 Task: Find connections with filter location Viljandi with filter topic #Feminismwith filter profile language Potuguese with filter current company Polaris Consulting & Services Ltd with filter school Ramakrishna Mission Vivekananda College with filter industry Climate Technology Product Manufacturing with filter service category Home Networking with filter keywords title Screenwriter
Action: Mouse moved to (487, 64)
Screenshot: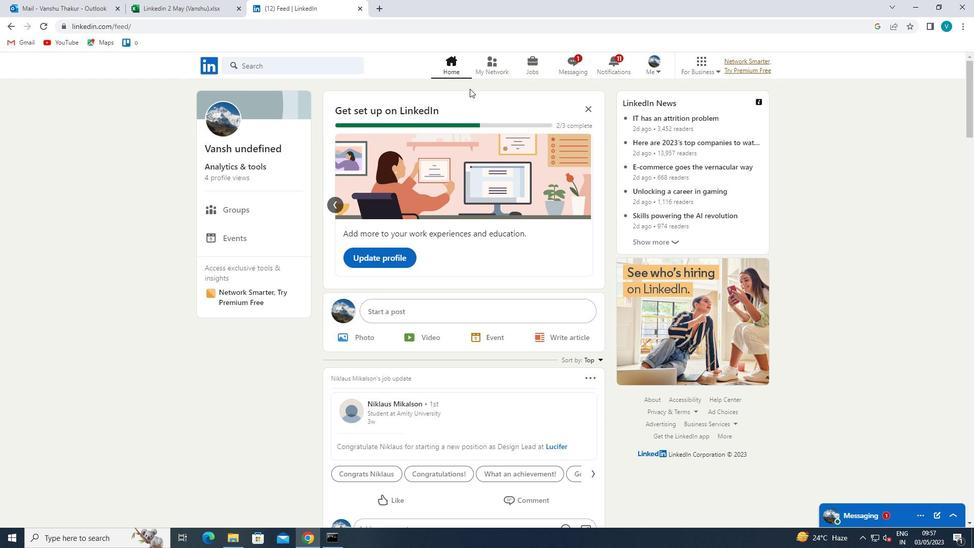 
Action: Mouse pressed left at (487, 64)
Screenshot: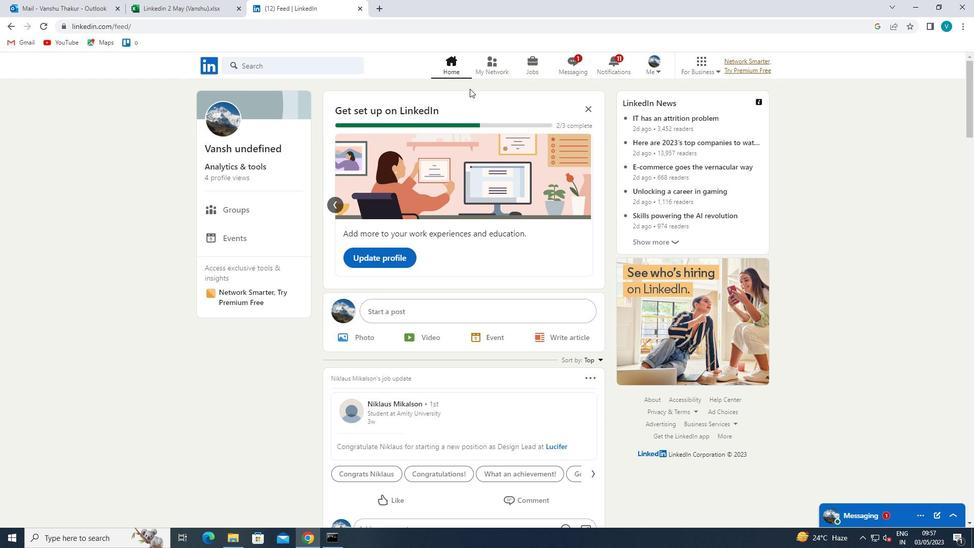 
Action: Mouse moved to (276, 118)
Screenshot: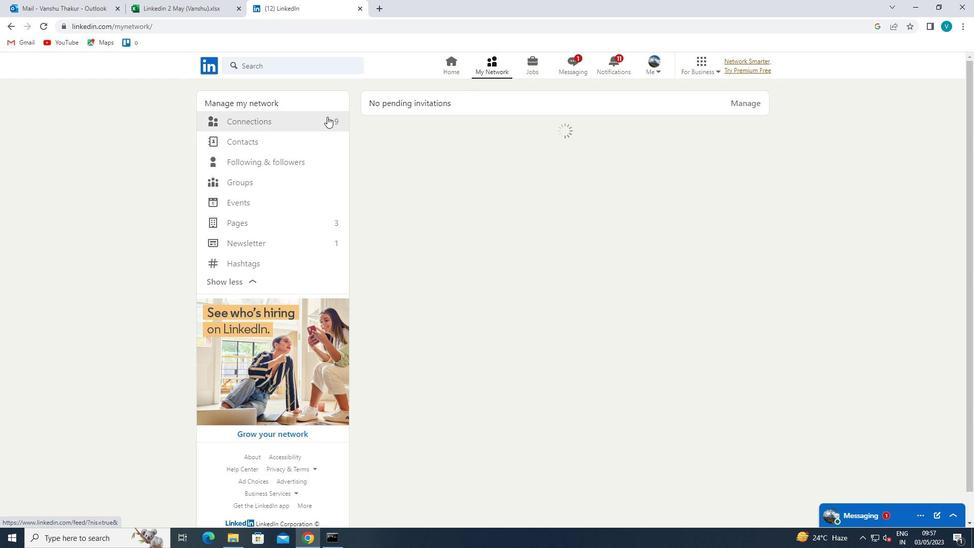 
Action: Mouse pressed left at (276, 118)
Screenshot: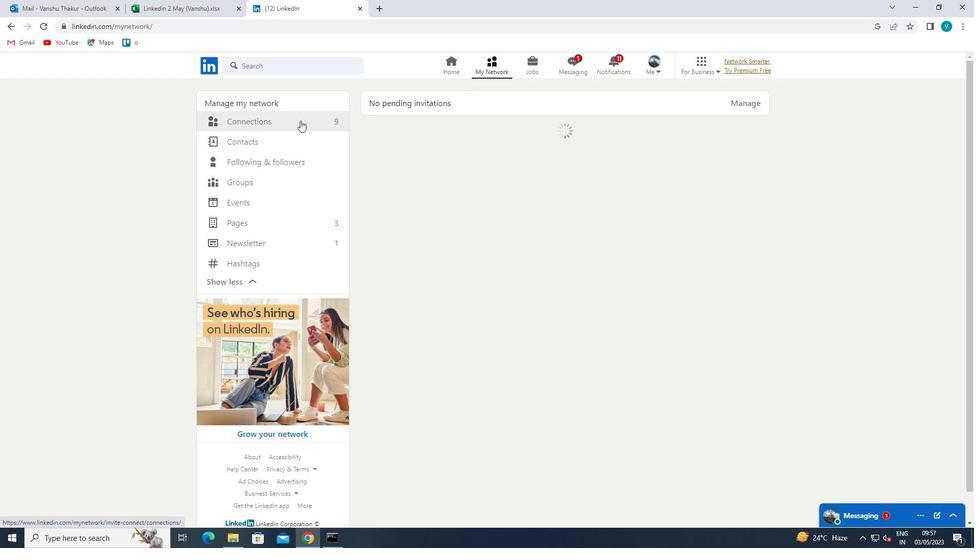 
Action: Mouse moved to (556, 123)
Screenshot: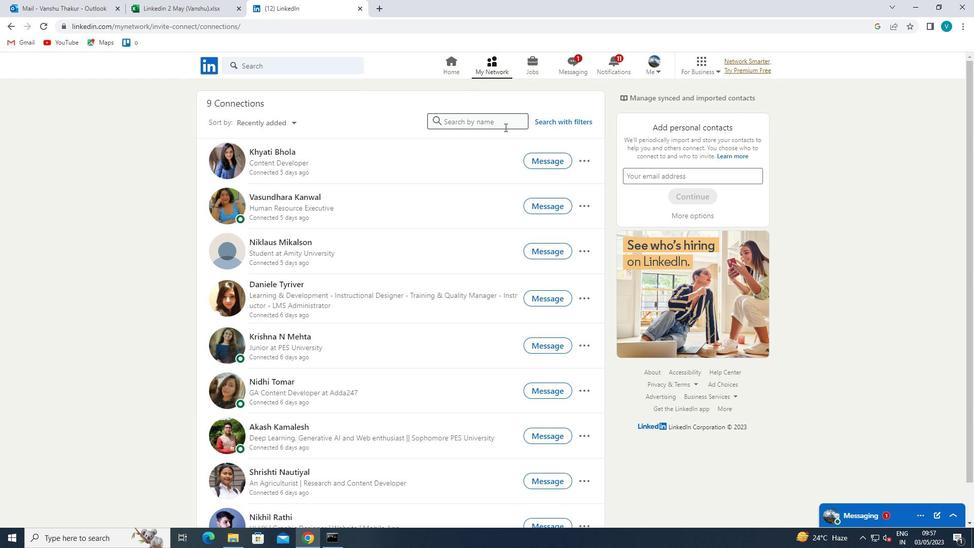 
Action: Mouse pressed left at (556, 123)
Screenshot: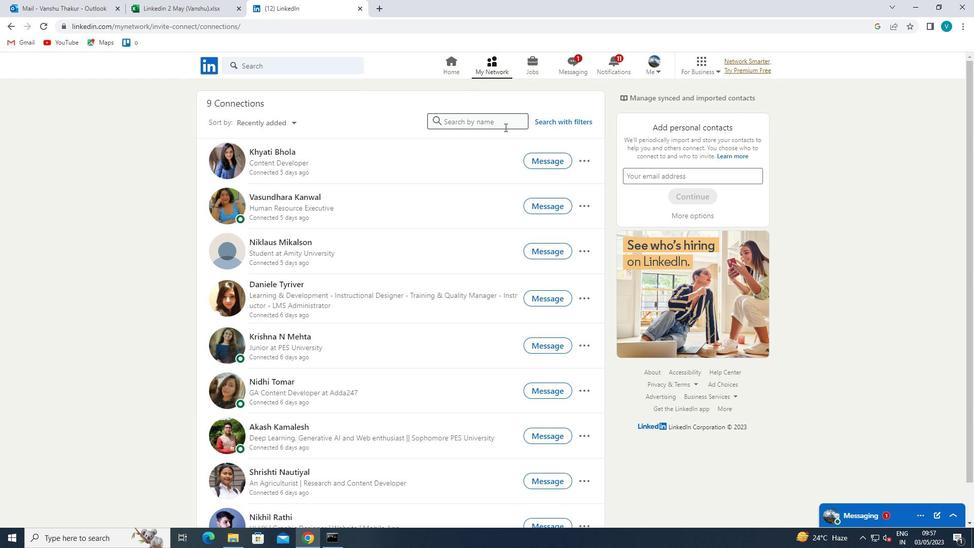 
Action: Mouse moved to (482, 89)
Screenshot: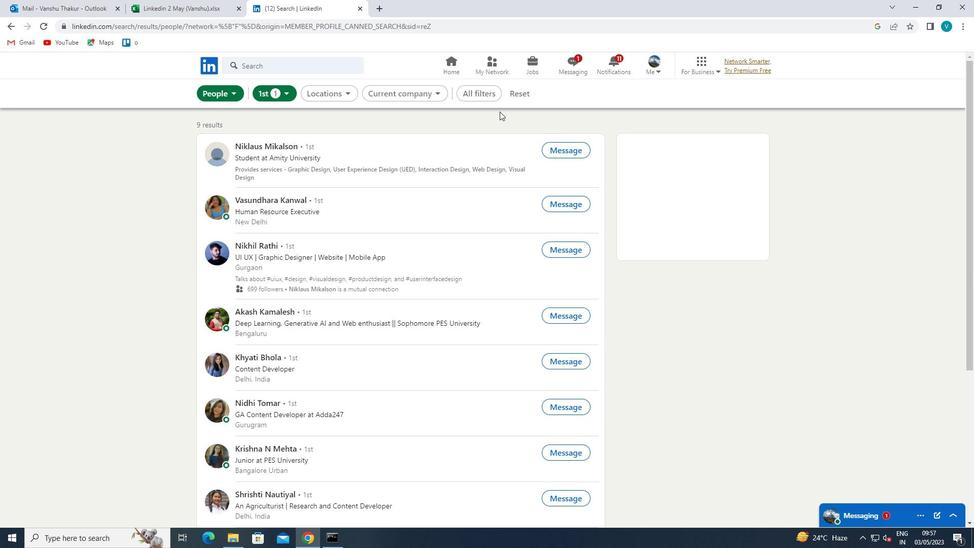 
Action: Mouse pressed left at (482, 89)
Screenshot: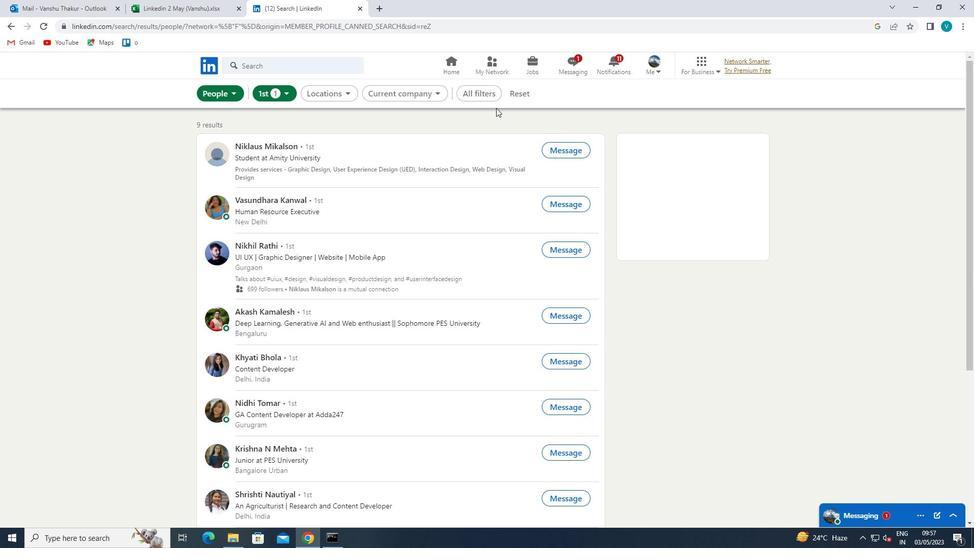 
Action: Mouse moved to (729, 283)
Screenshot: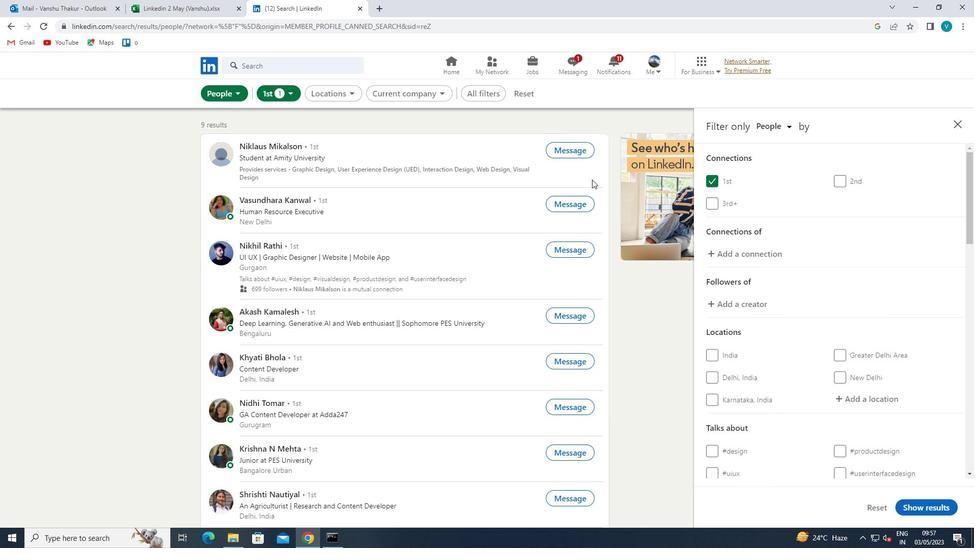 
Action: Mouse scrolled (729, 282) with delta (0, 0)
Screenshot: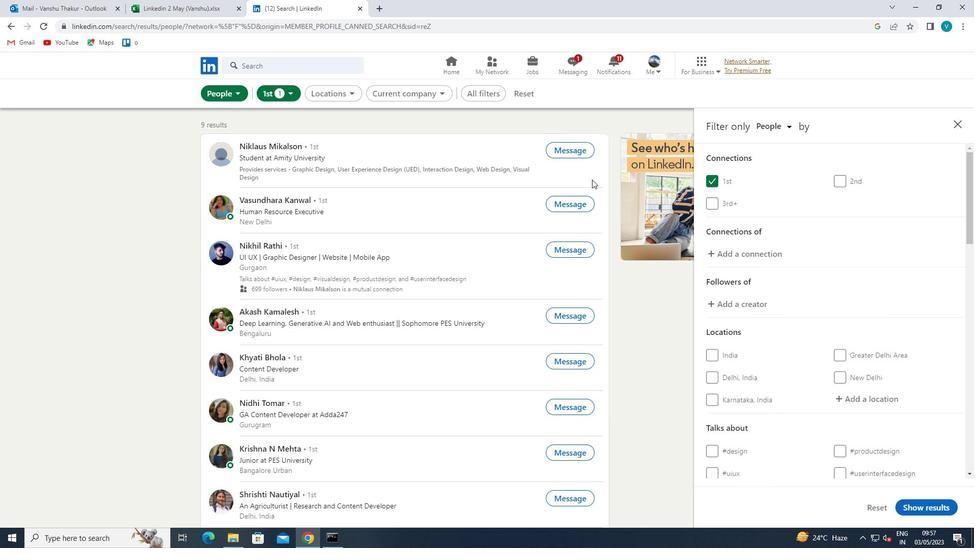 
Action: Mouse moved to (731, 286)
Screenshot: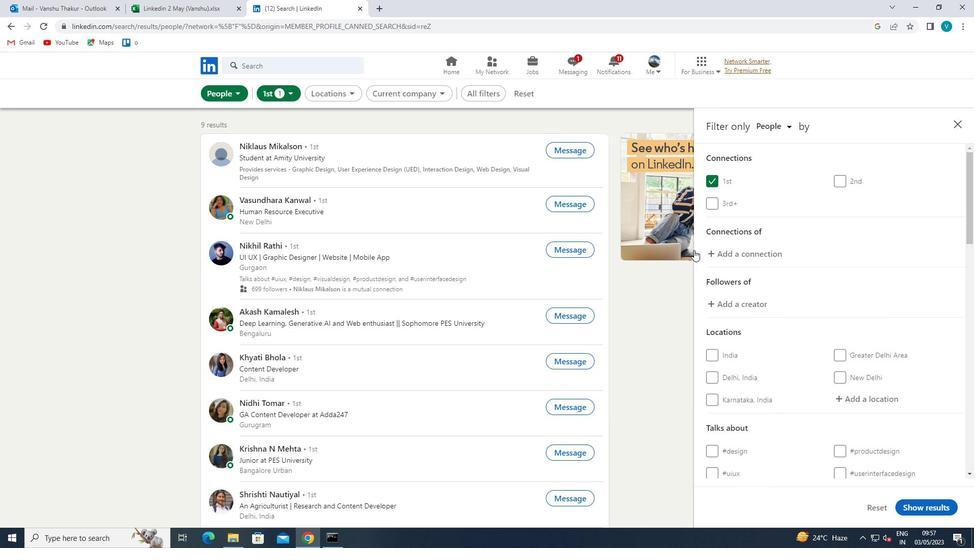 
Action: Mouse scrolled (731, 286) with delta (0, 0)
Screenshot: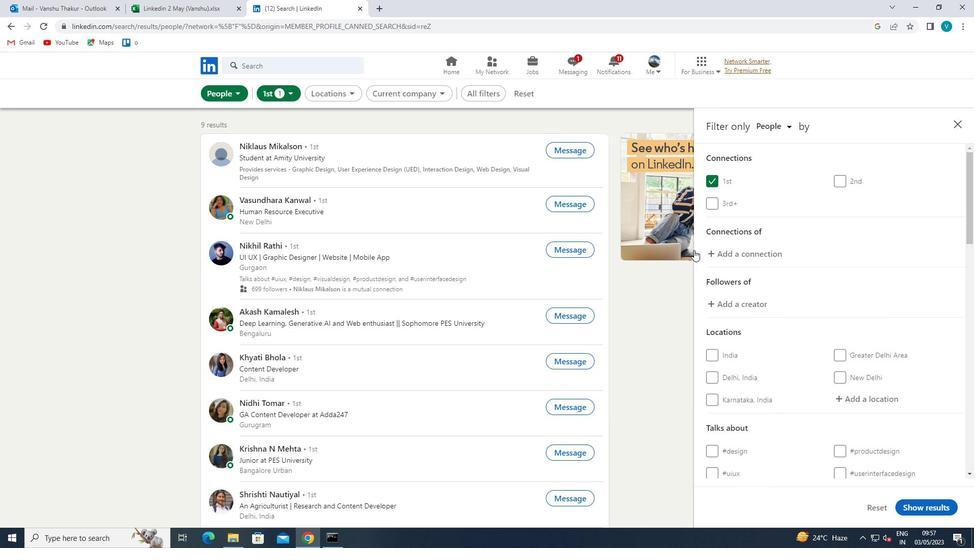 
Action: Mouse moved to (732, 288)
Screenshot: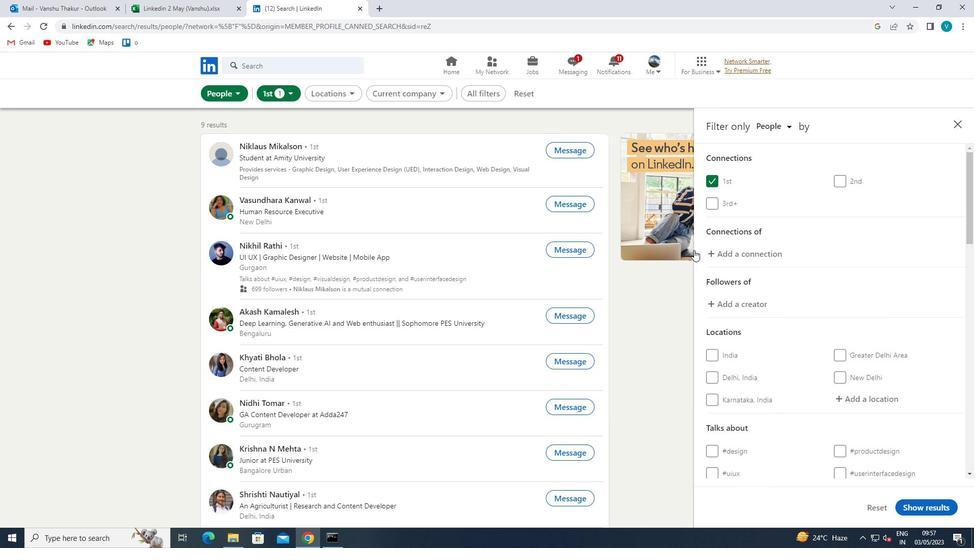 
Action: Mouse scrolled (732, 287) with delta (0, 0)
Screenshot: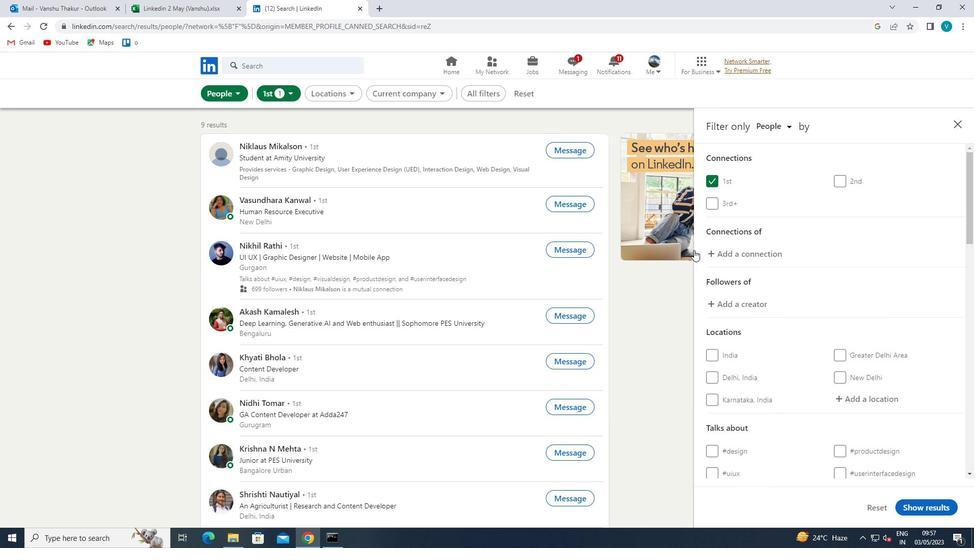 
Action: Mouse moved to (853, 246)
Screenshot: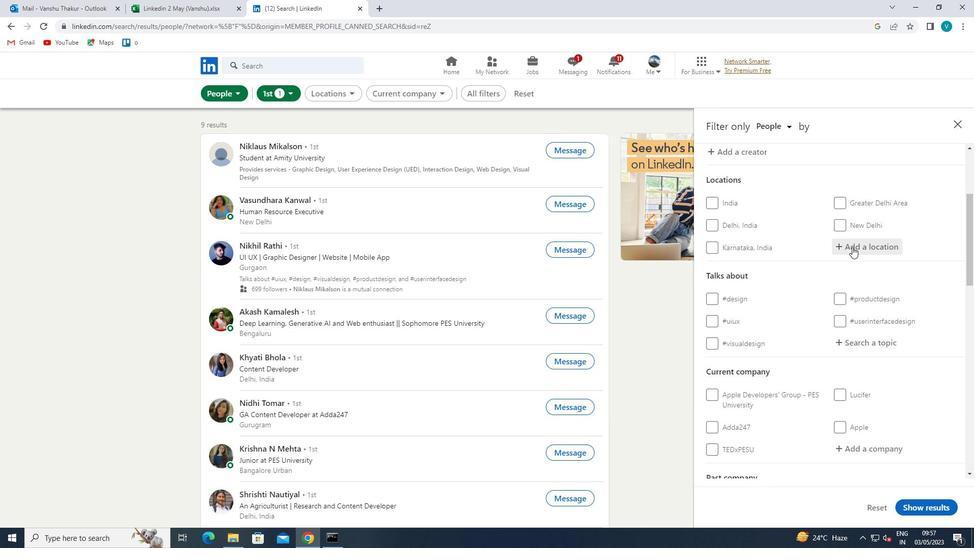 
Action: Mouse pressed left at (853, 246)
Screenshot: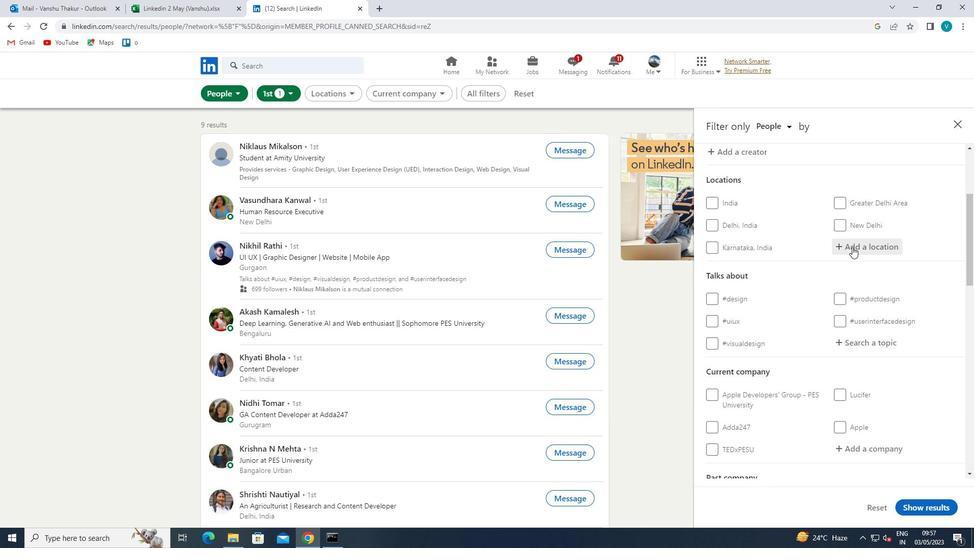
Action: Mouse moved to (570, 408)
Screenshot: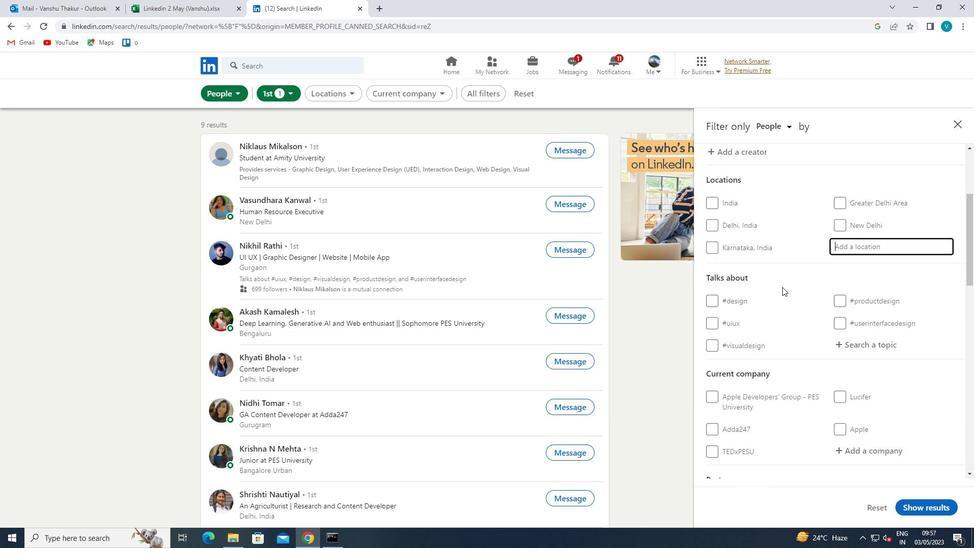 
Action: Key pressed <Key.shift>VU<Key.backspace>ILJANDI
Screenshot: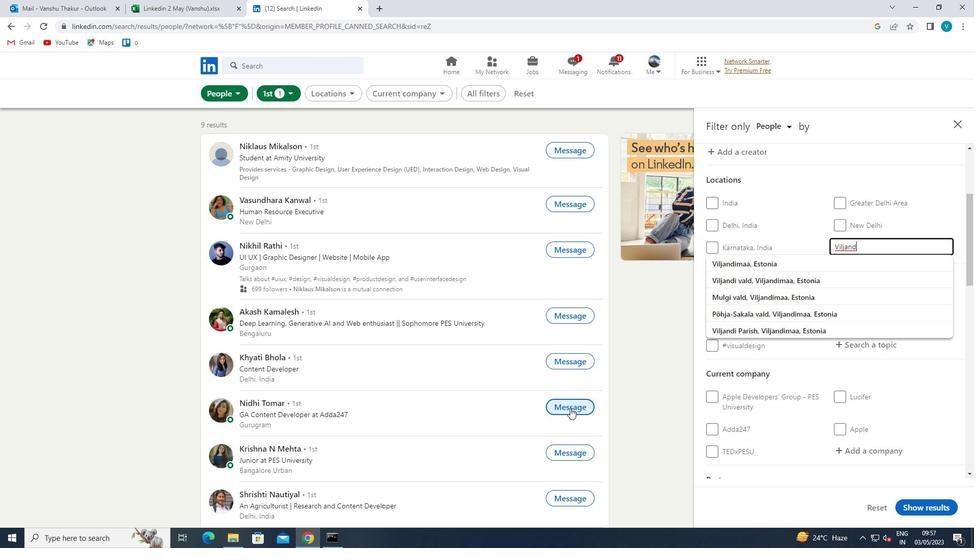 
Action: Mouse moved to (725, 283)
Screenshot: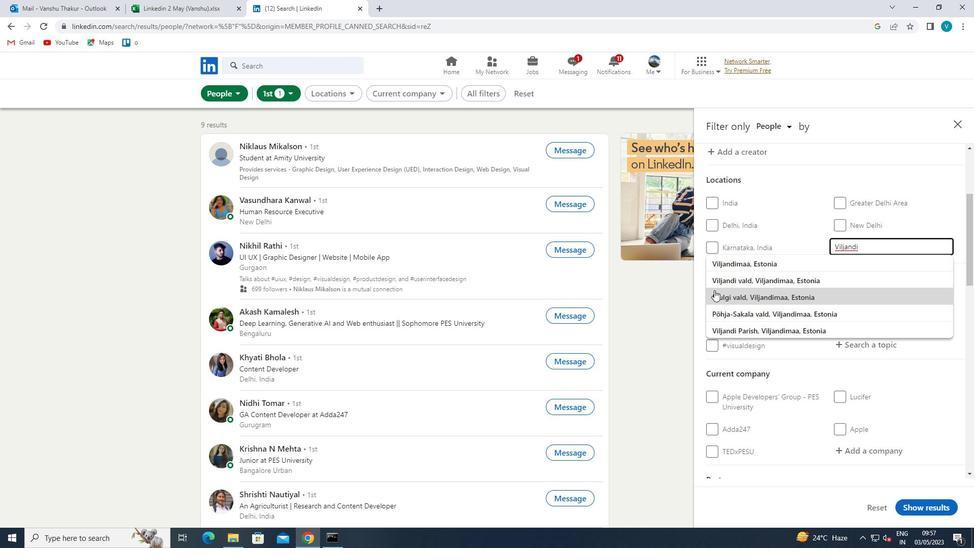 
Action: Mouse pressed left at (725, 283)
Screenshot: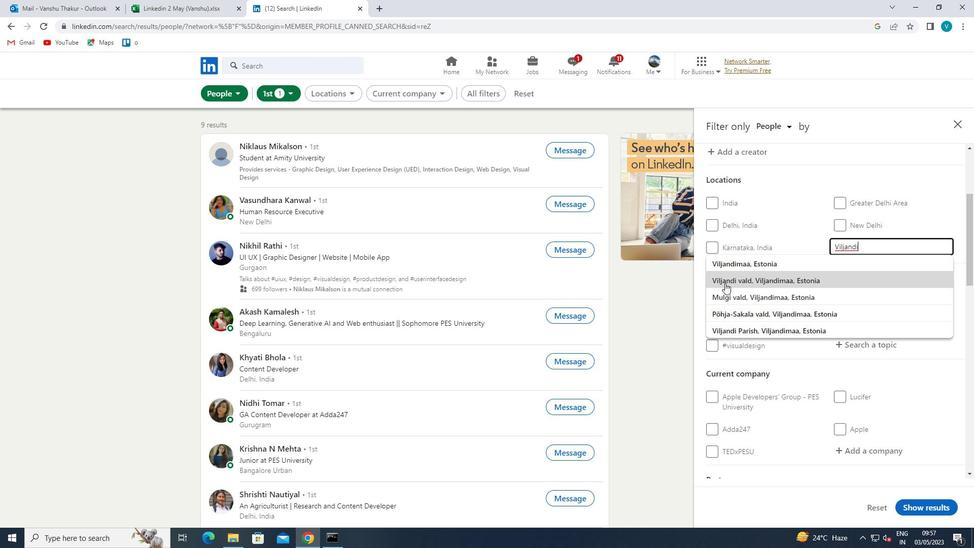 
Action: Mouse moved to (725, 283)
Screenshot: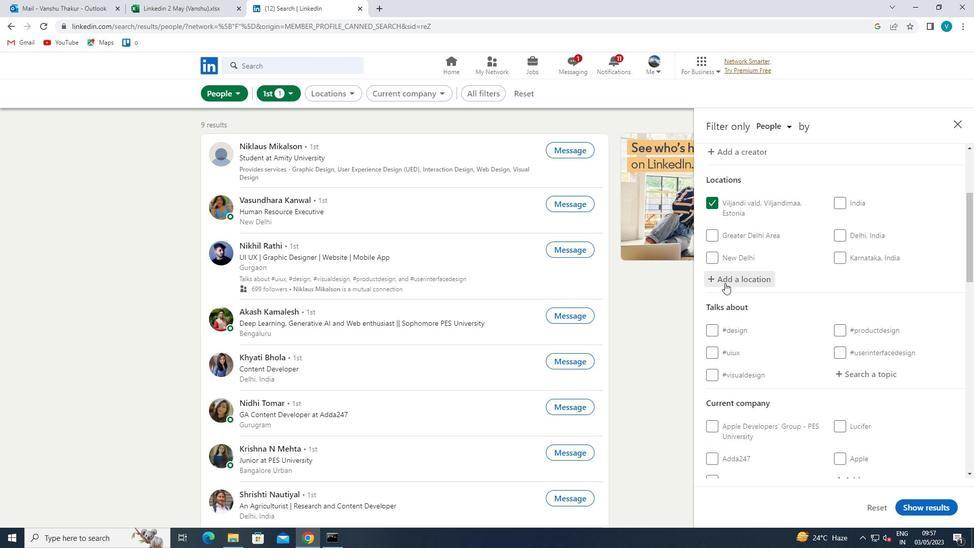 
Action: Mouse scrolled (725, 282) with delta (0, 0)
Screenshot: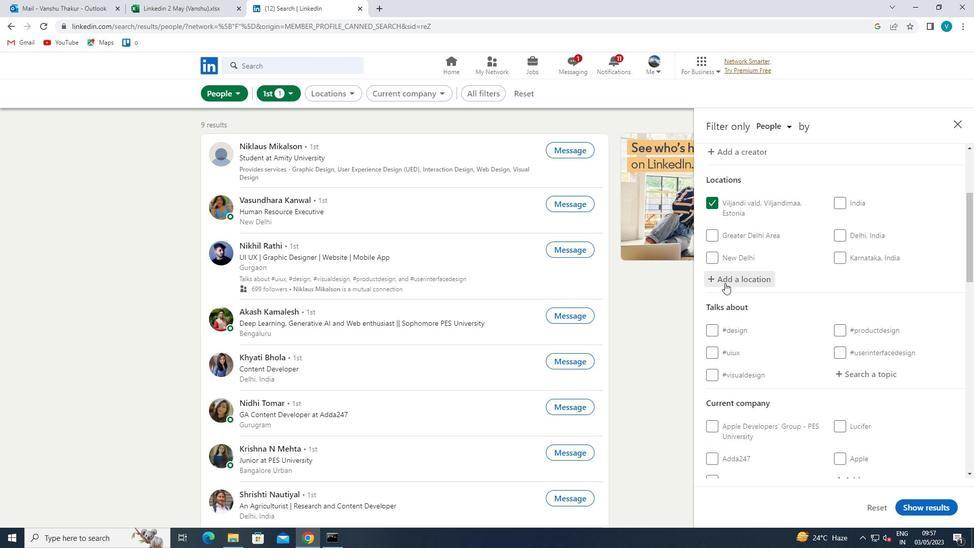 
Action: Mouse moved to (724, 283)
Screenshot: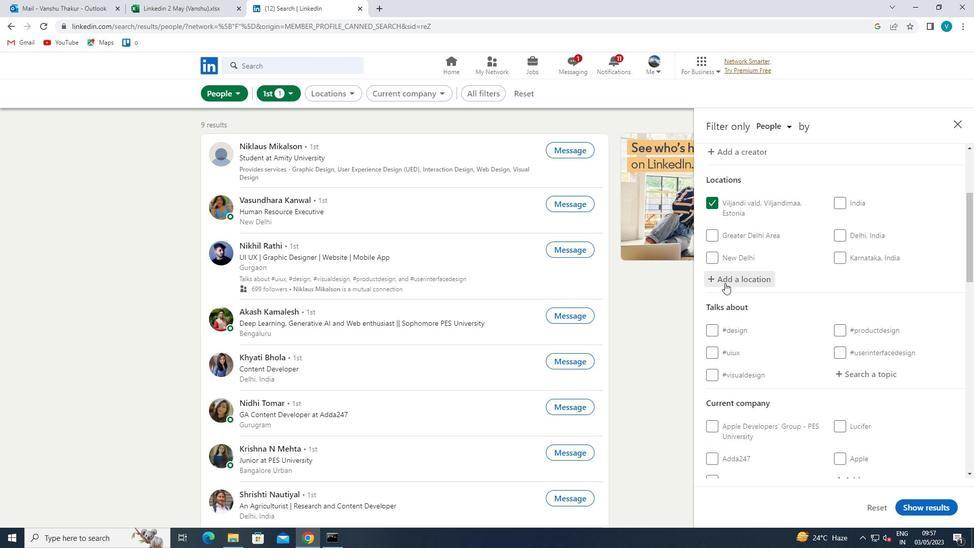 
Action: Mouse scrolled (724, 282) with delta (0, 0)
Screenshot: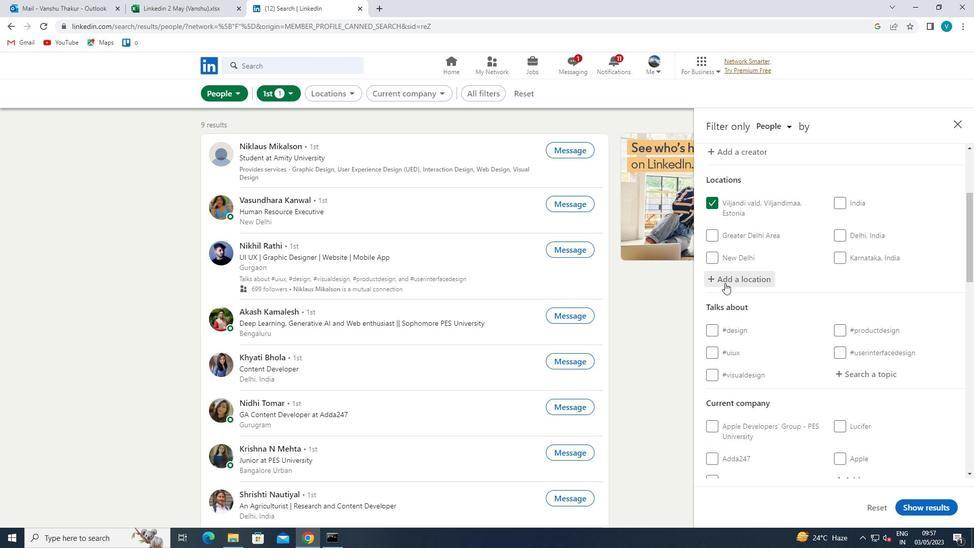 
Action: Mouse moved to (879, 269)
Screenshot: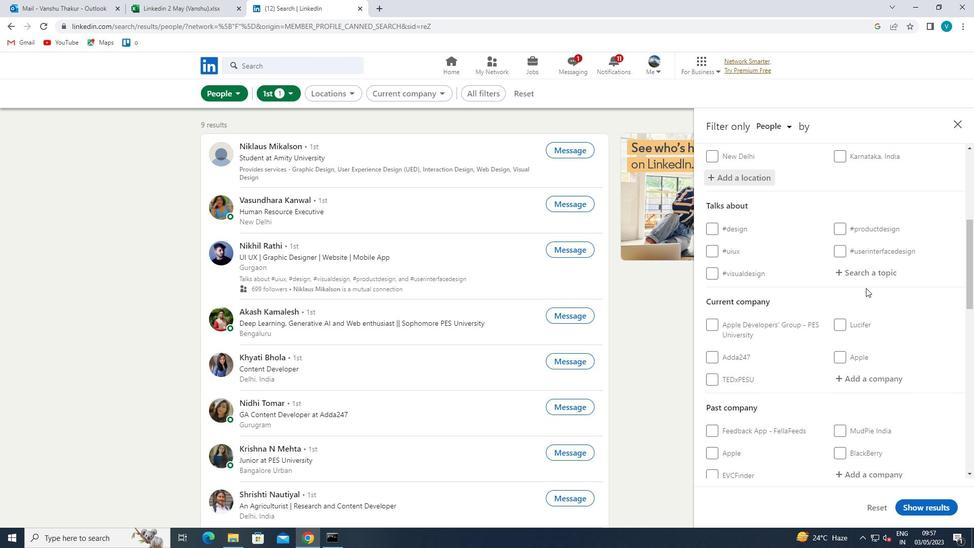 
Action: Mouse pressed left at (879, 269)
Screenshot: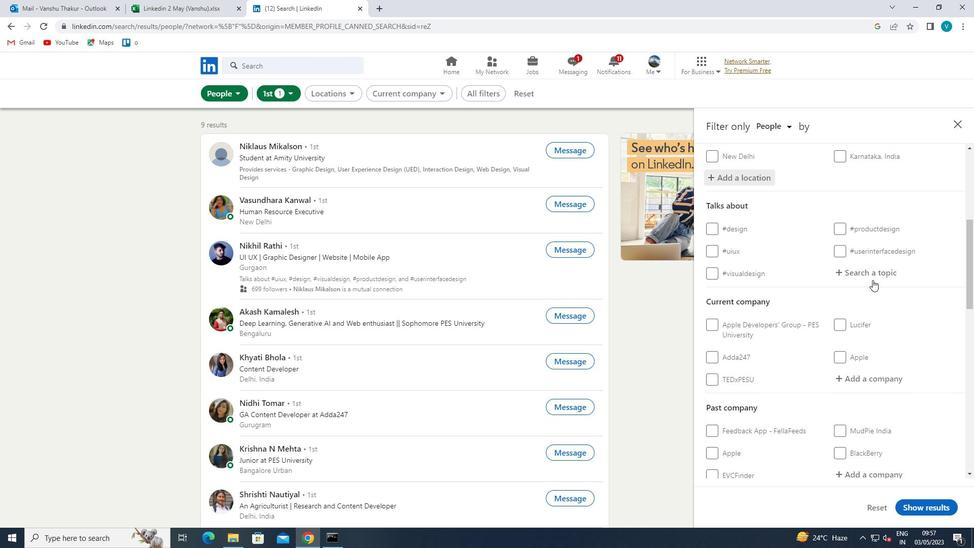 
Action: Mouse moved to (596, 433)
Screenshot: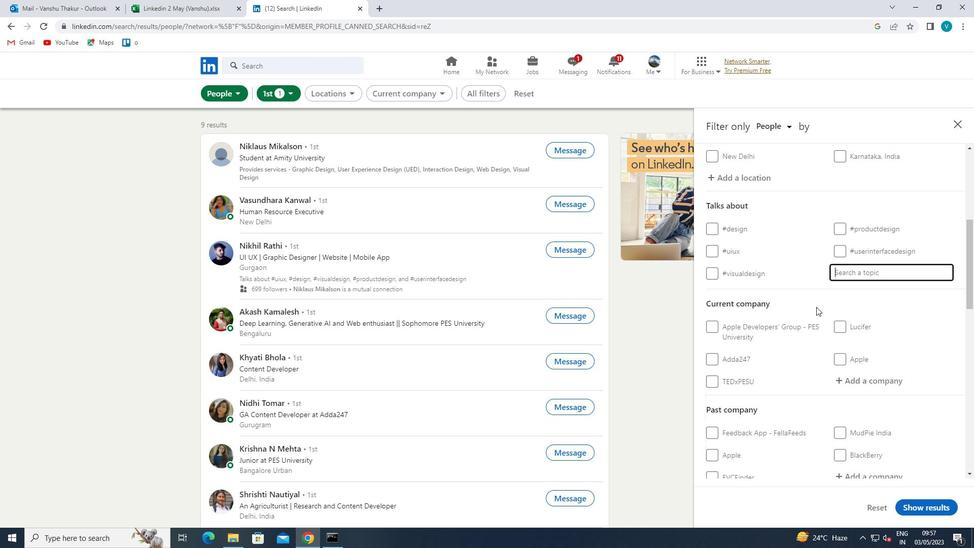 
Action: Key pressed <Key.shift>FEMINI
Screenshot: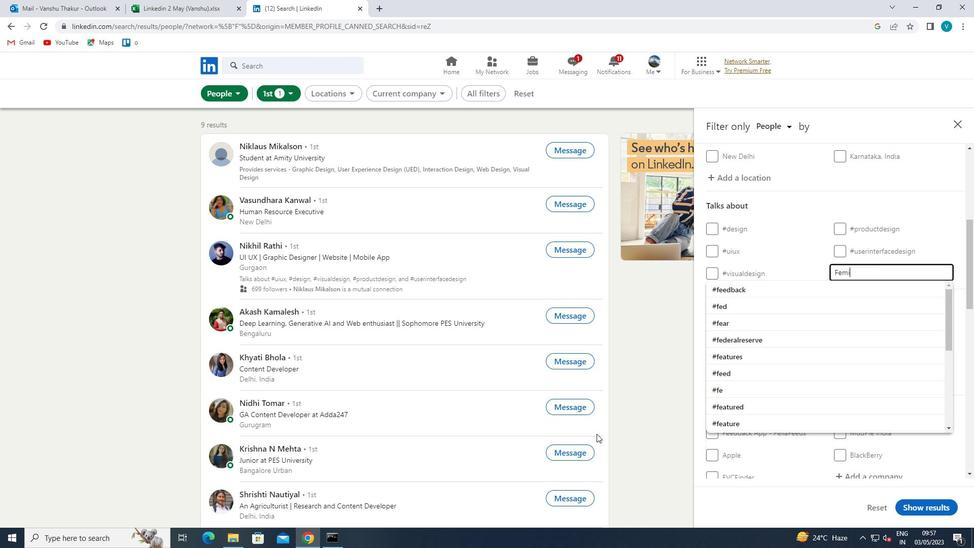 
Action: Mouse moved to (774, 293)
Screenshot: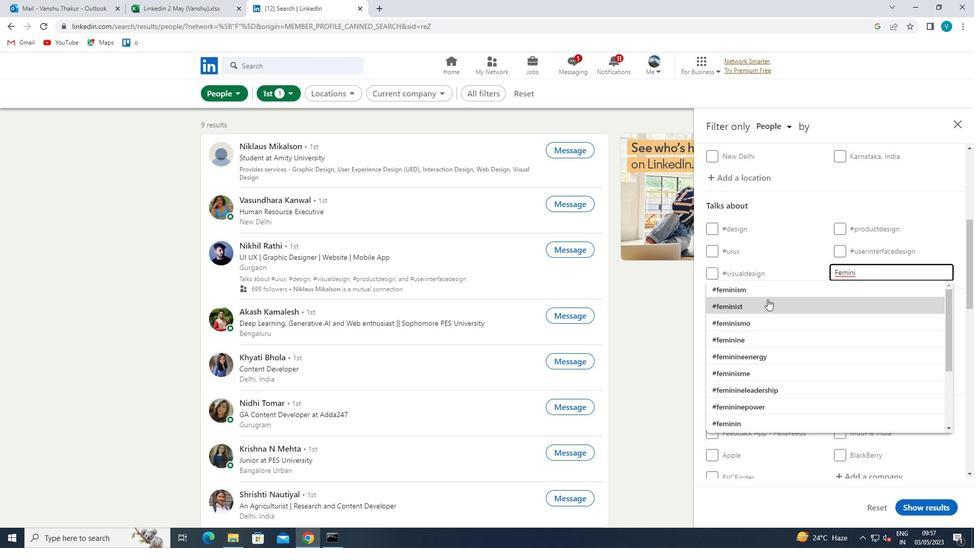 
Action: Mouse pressed left at (774, 293)
Screenshot: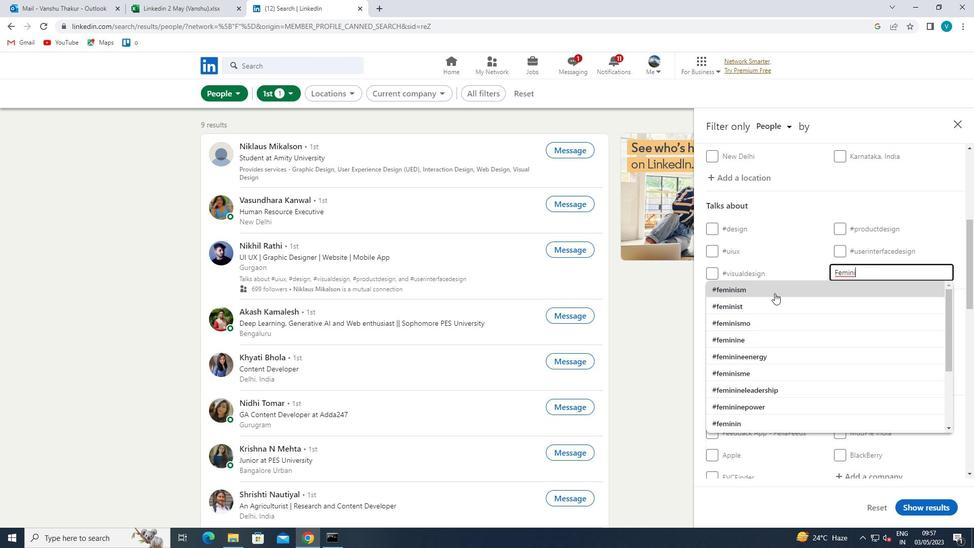 
Action: Mouse scrolled (774, 292) with delta (0, 0)
Screenshot: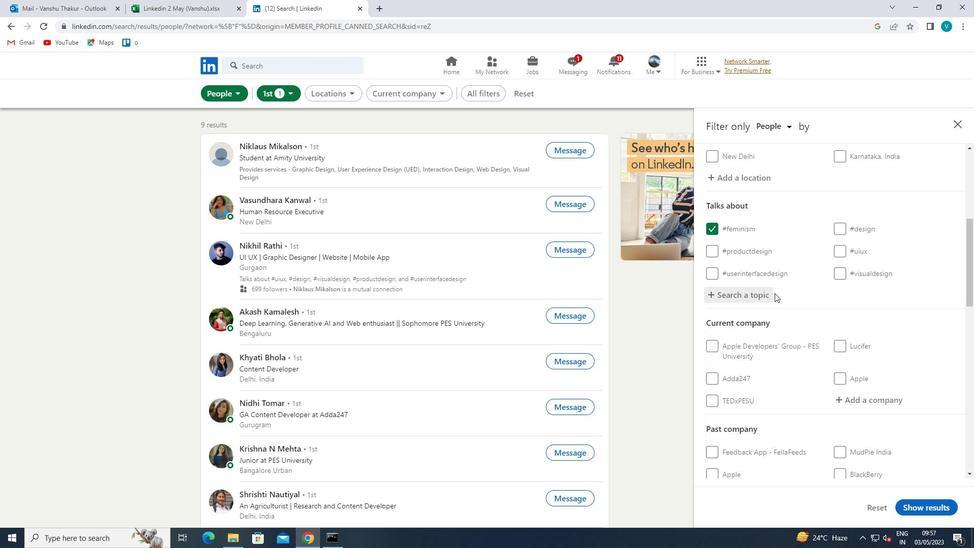 
Action: Mouse moved to (774, 293)
Screenshot: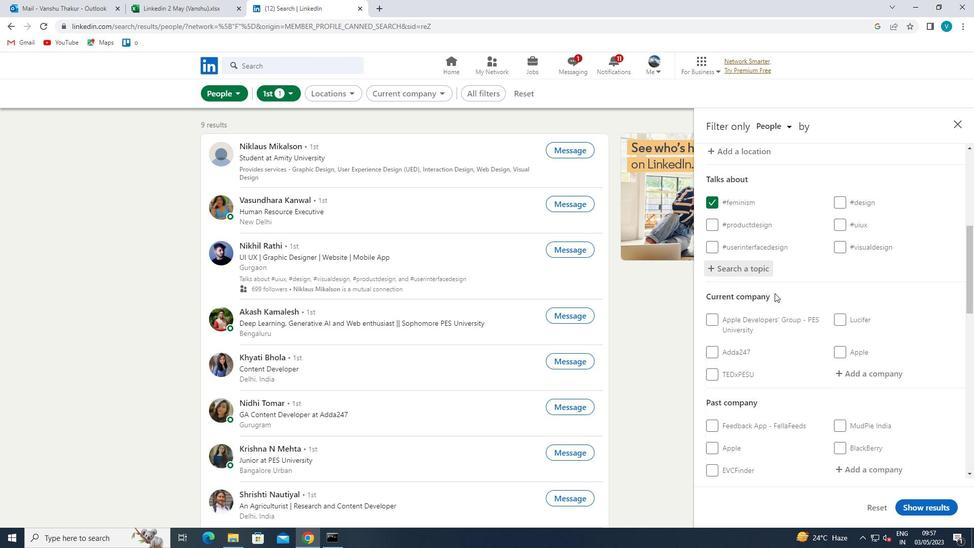 
Action: Mouse scrolled (774, 292) with delta (0, 0)
Screenshot: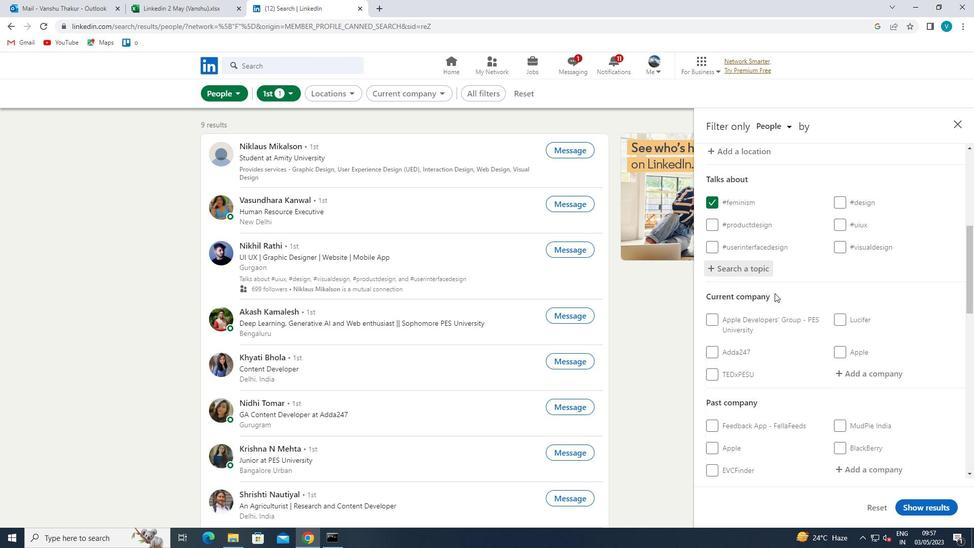 
Action: Mouse moved to (774, 293)
Screenshot: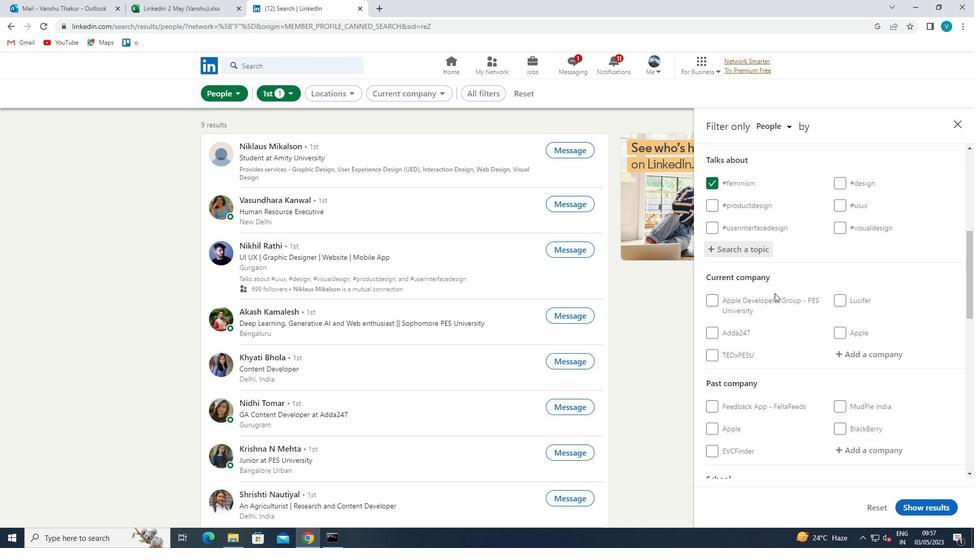 
Action: Mouse scrolled (774, 292) with delta (0, 0)
Screenshot: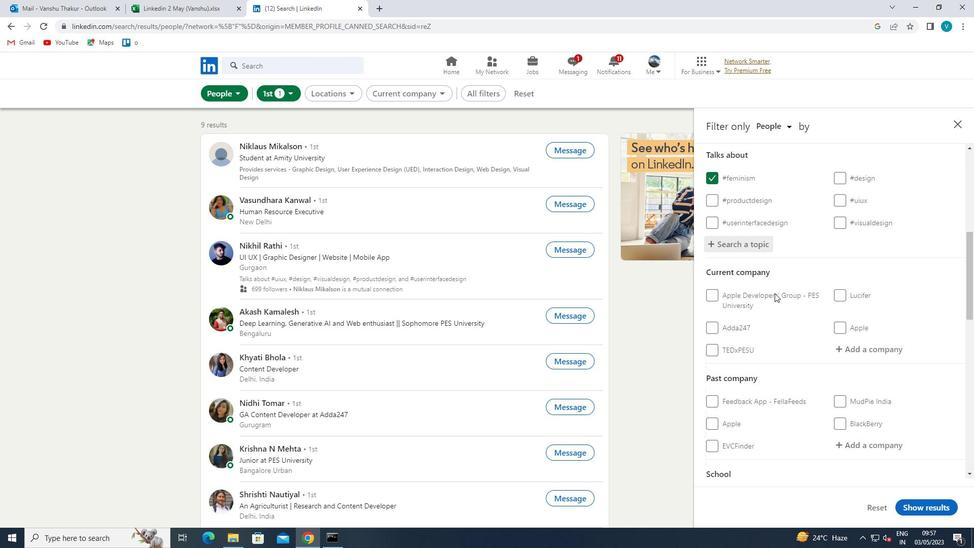 
Action: Mouse moved to (881, 248)
Screenshot: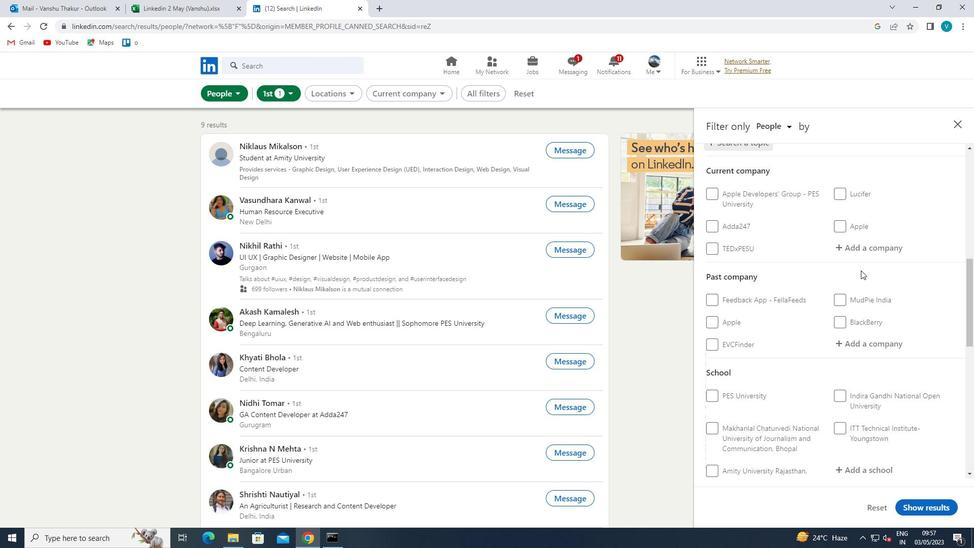 
Action: Mouse pressed left at (881, 248)
Screenshot: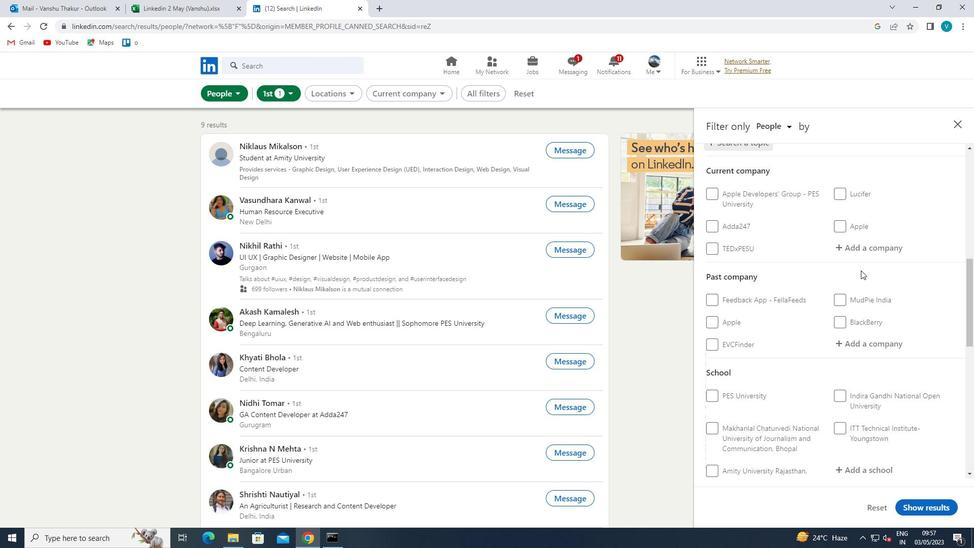 
Action: Mouse moved to (671, 367)
Screenshot: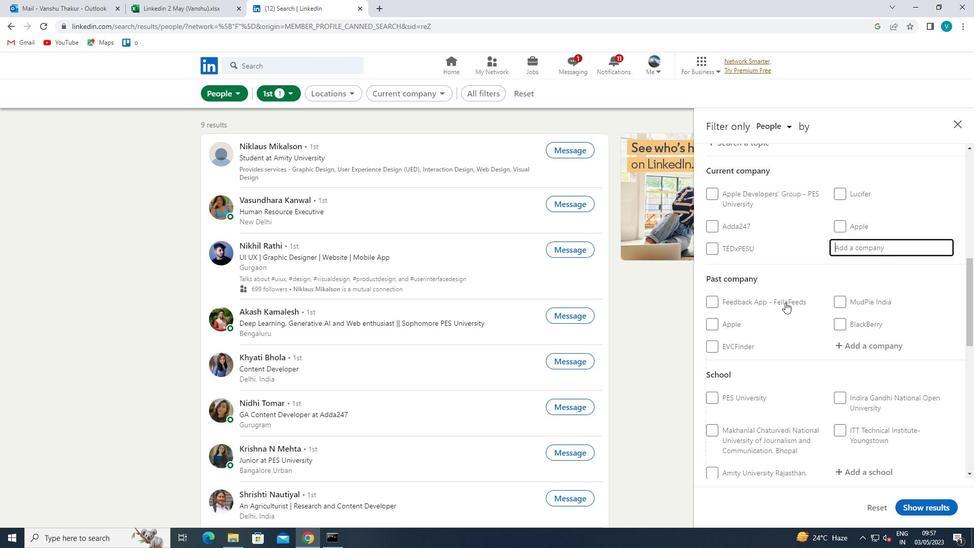 
Action: Key pressed <Key.shift>POLARIS
Screenshot: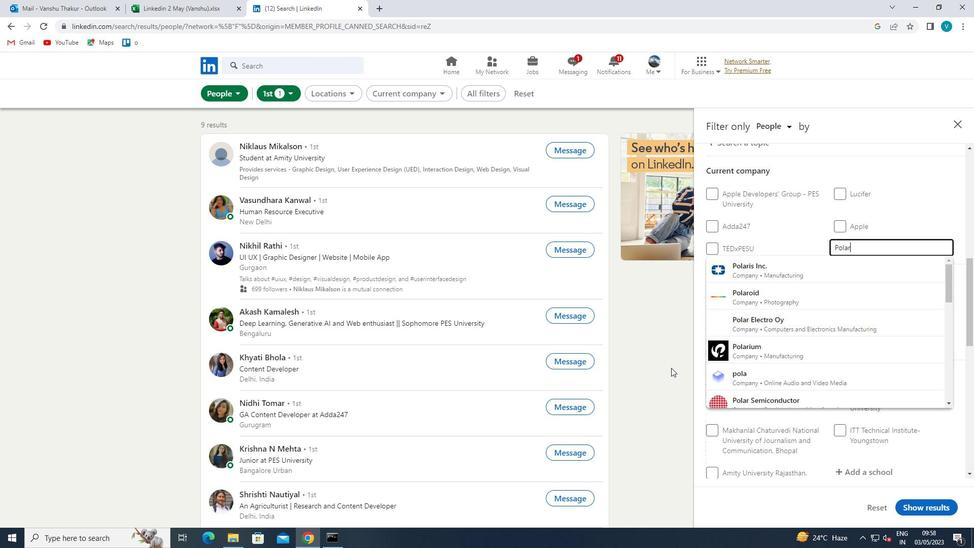 
Action: Mouse moved to (805, 398)
Screenshot: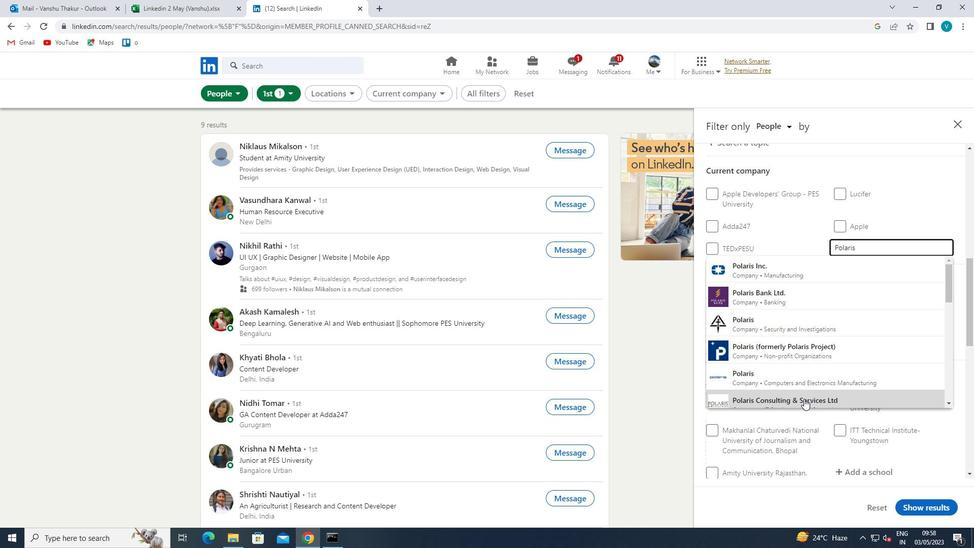 
Action: Mouse pressed left at (805, 398)
Screenshot: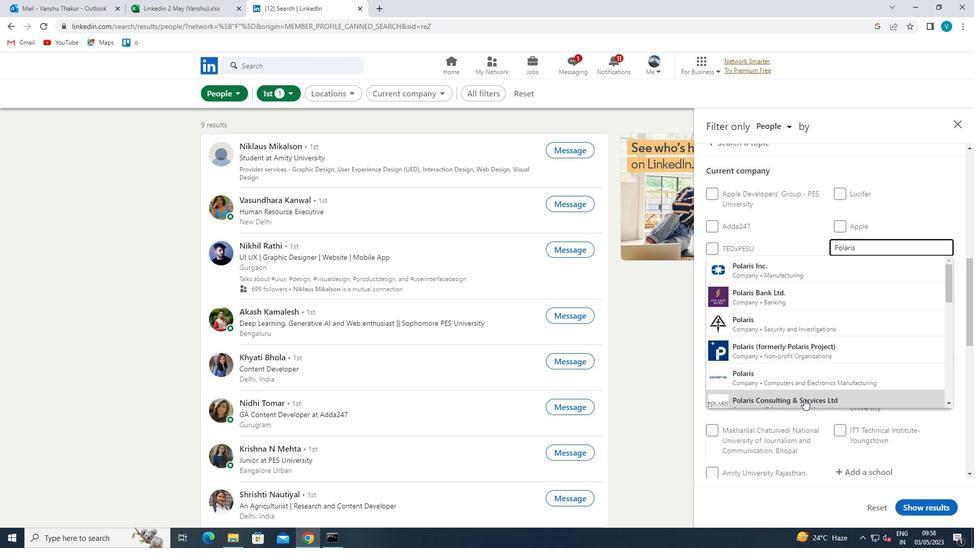 
Action: Mouse moved to (813, 393)
Screenshot: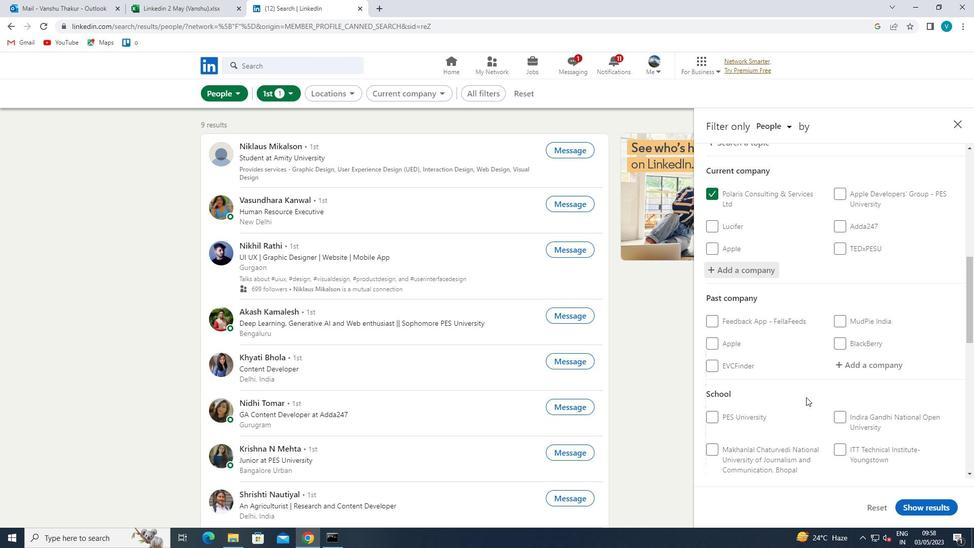 
Action: Mouse scrolled (813, 392) with delta (0, 0)
Screenshot: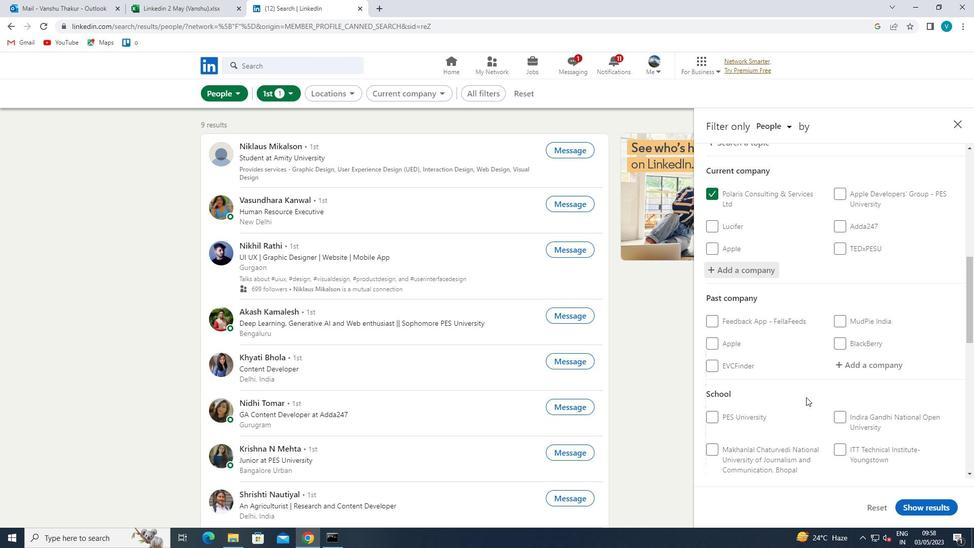 
Action: Mouse moved to (838, 377)
Screenshot: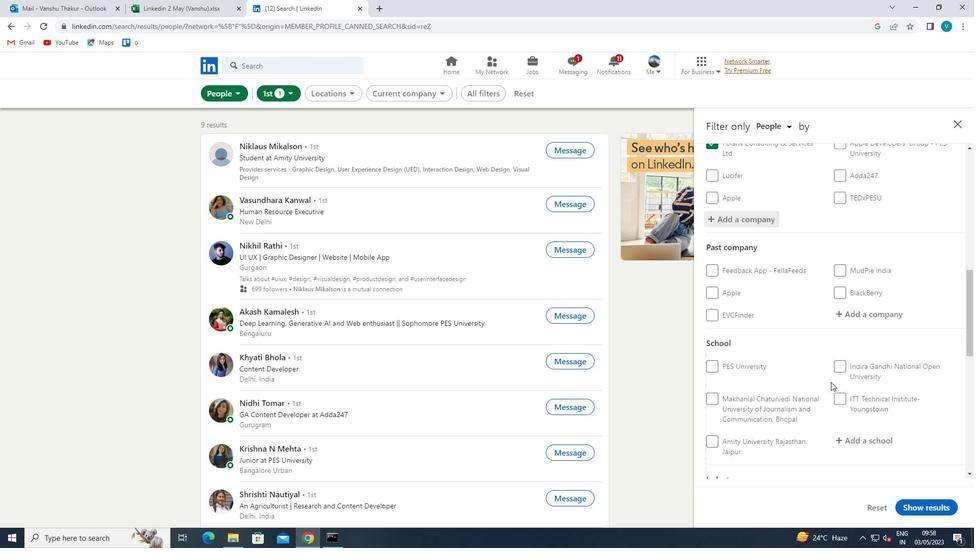 
Action: Mouse scrolled (838, 377) with delta (0, 0)
Screenshot: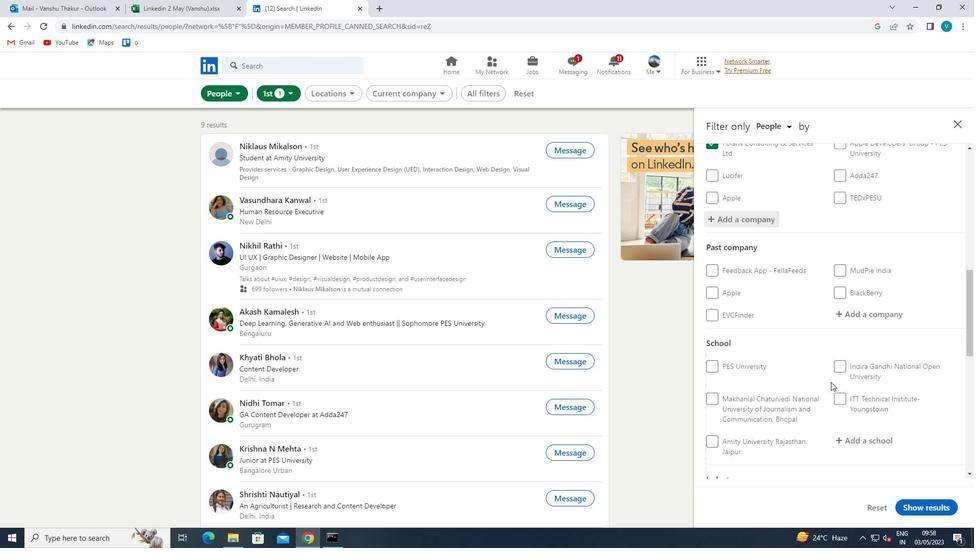 
Action: Mouse scrolled (838, 377) with delta (0, 0)
Screenshot: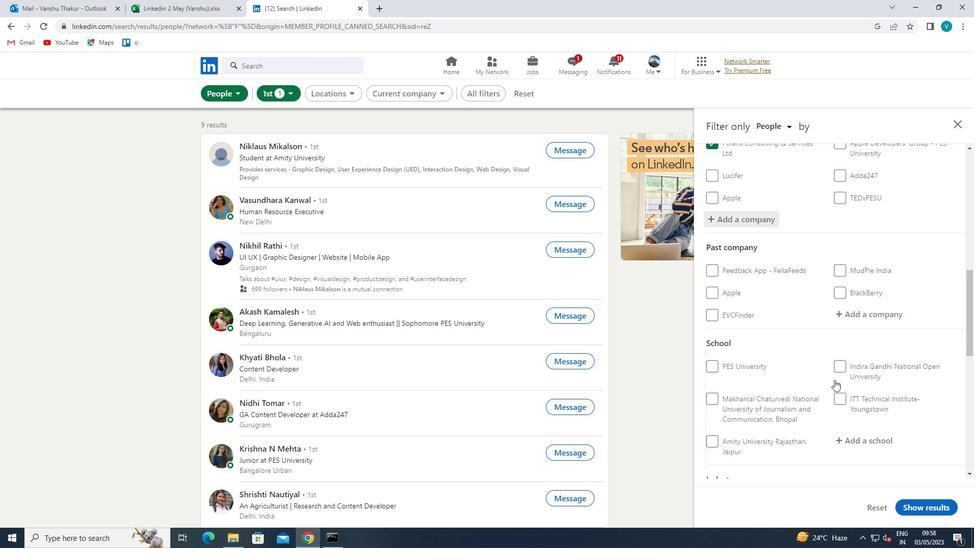 
Action: Mouse moved to (874, 342)
Screenshot: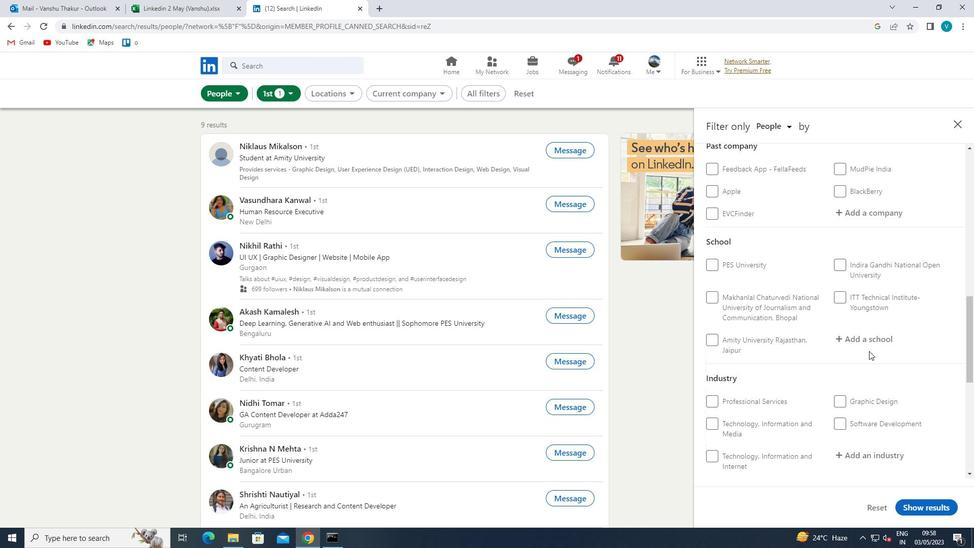 
Action: Mouse pressed left at (874, 342)
Screenshot: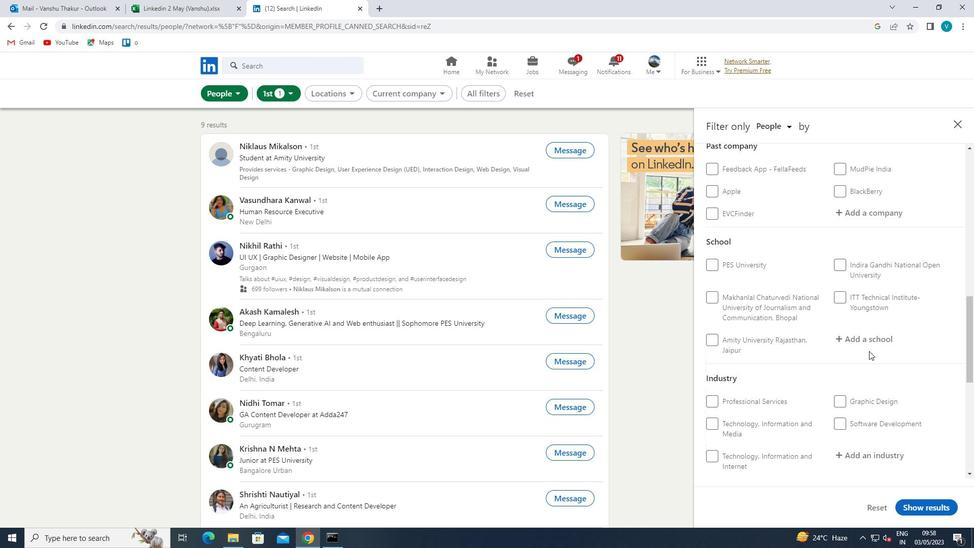 
Action: Mouse moved to (872, 342)
Screenshot: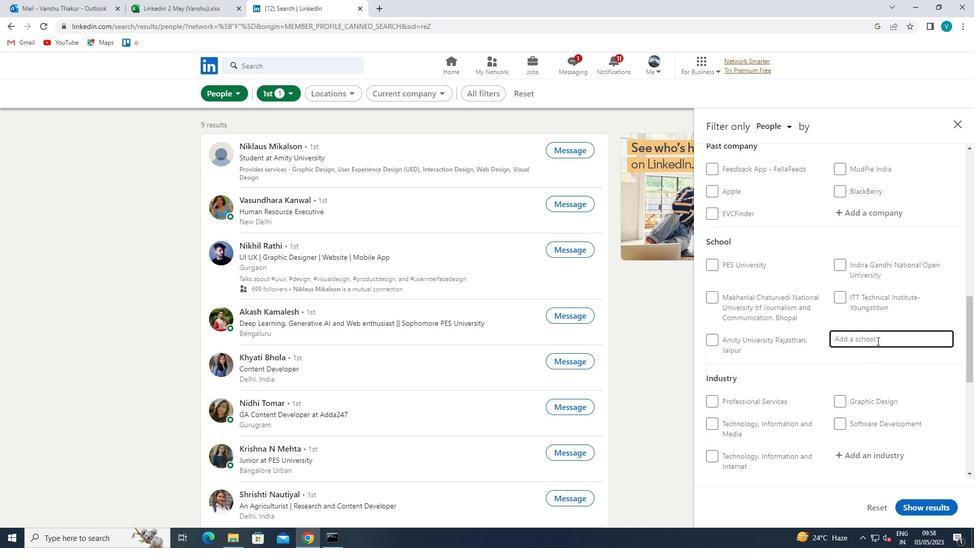 
Action: Key pressed <Key.shift>
Screenshot: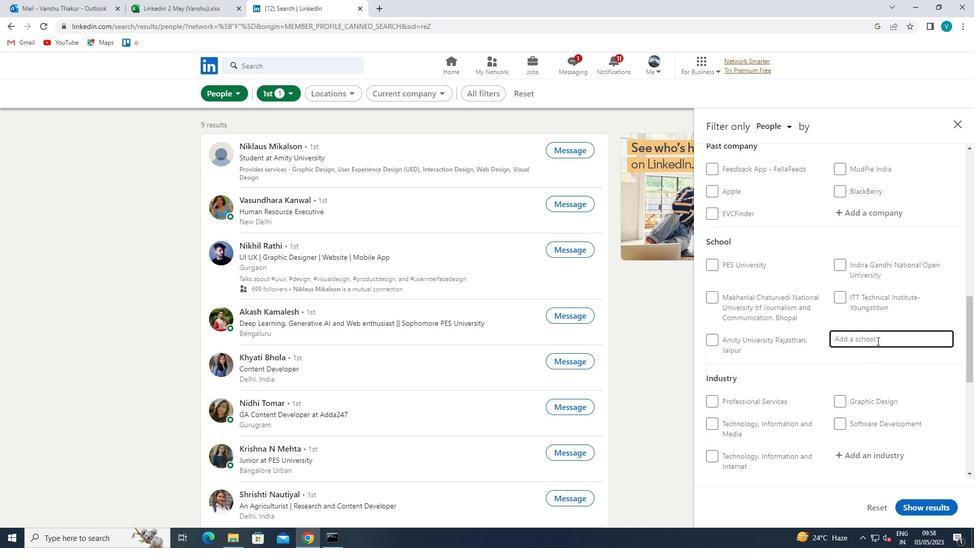 
Action: Mouse moved to (768, 410)
Screenshot: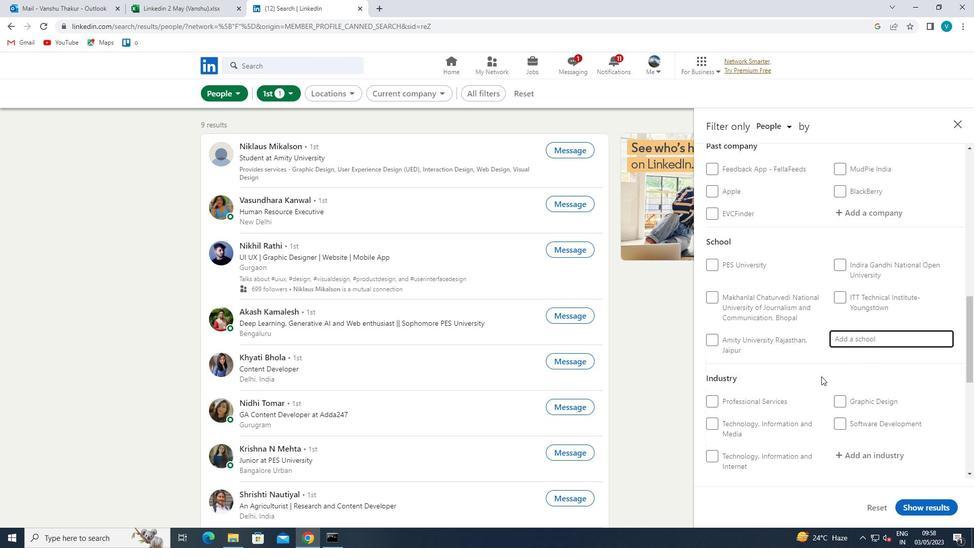 
Action: Key pressed RAMAKRISHNA<Key.space>
Screenshot: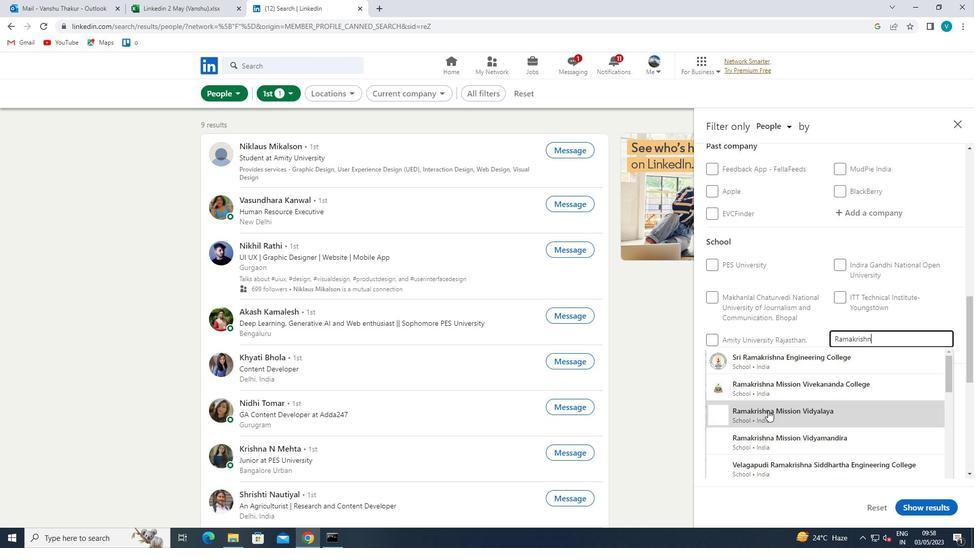 
Action: Mouse moved to (833, 358)
Screenshot: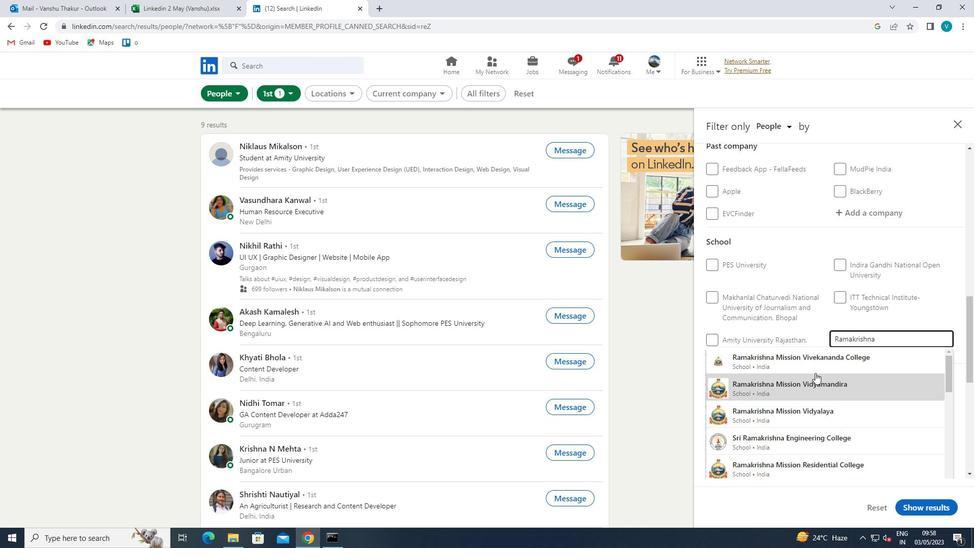 
Action: Mouse pressed left at (833, 358)
Screenshot: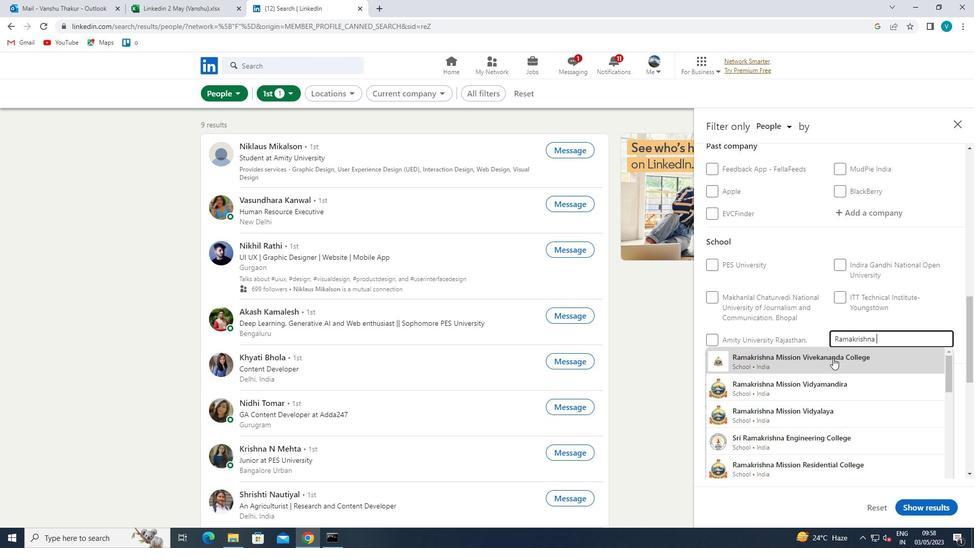 
Action: Mouse scrolled (833, 357) with delta (0, 0)
Screenshot: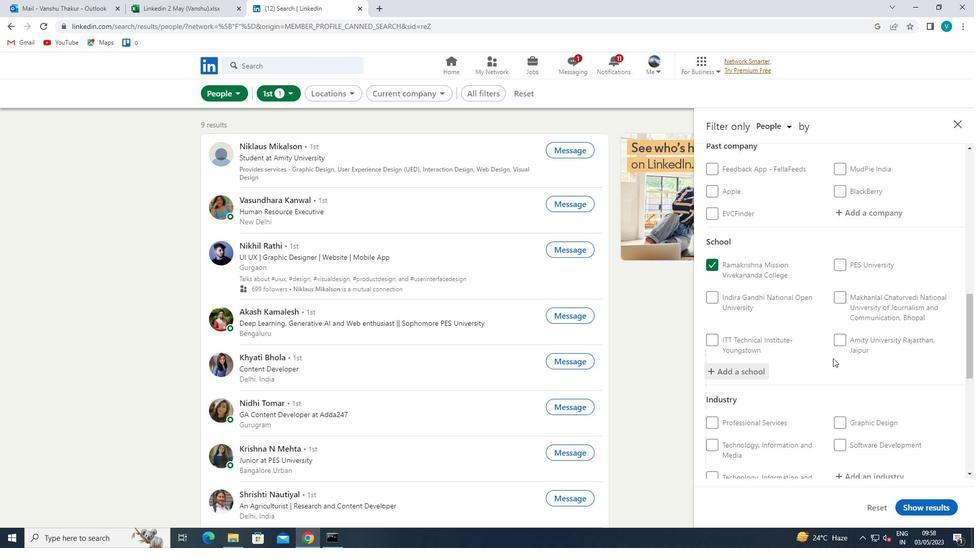 
Action: Mouse scrolled (833, 357) with delta (0, 0)
Screenshot: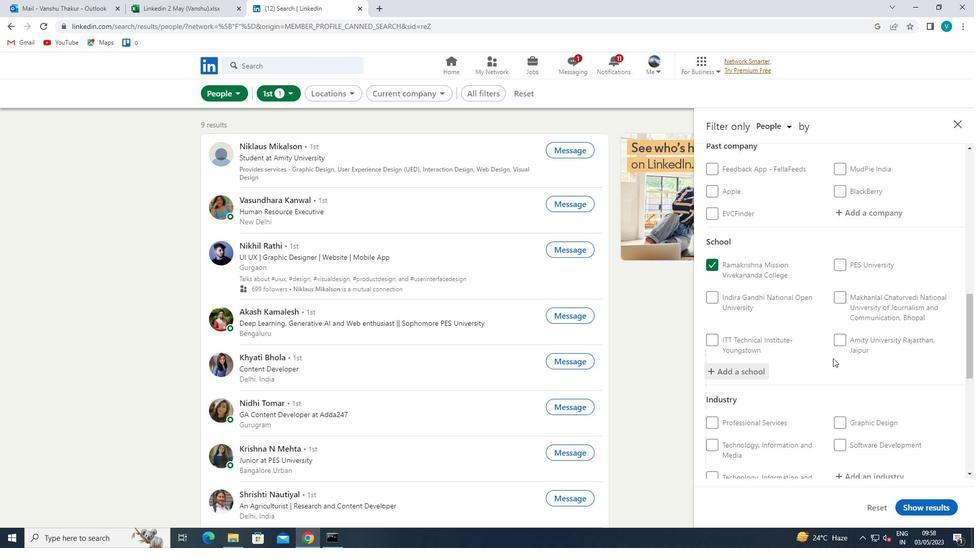 
Action: Mouse scrolled (833, 357) with delta (0, 0)
Screenshot: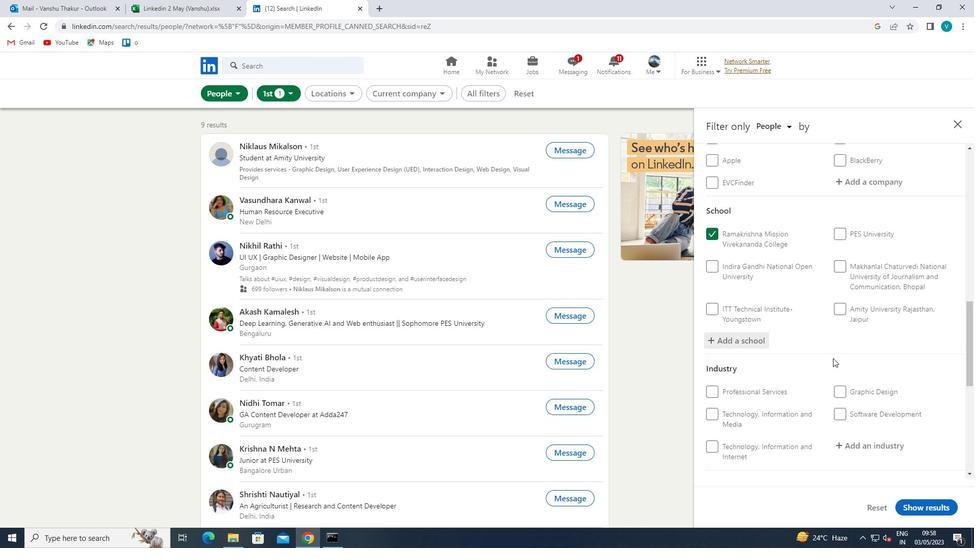 
Action: Mouse moved to (871, 322)
Screenshot: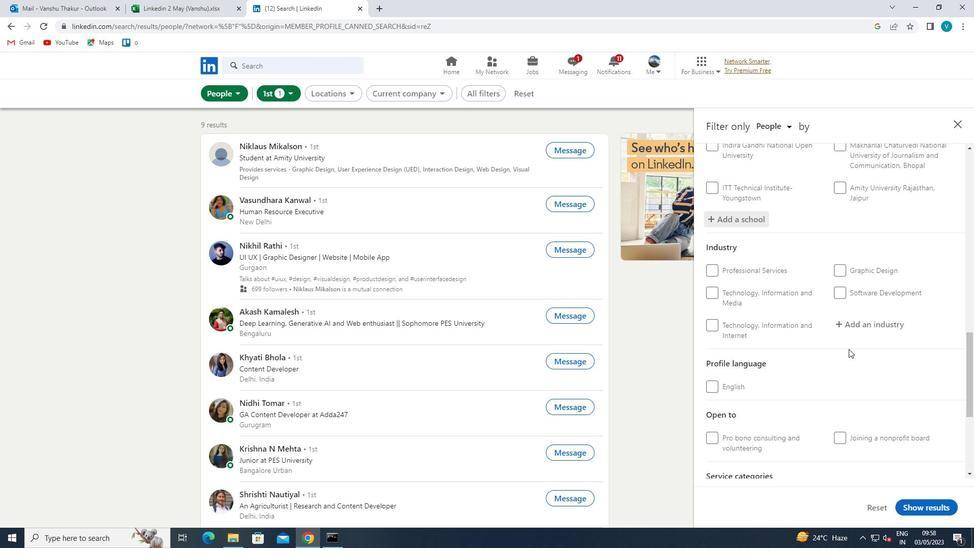 
Action: Mouse pressed left at (871, 322)
Screenshot: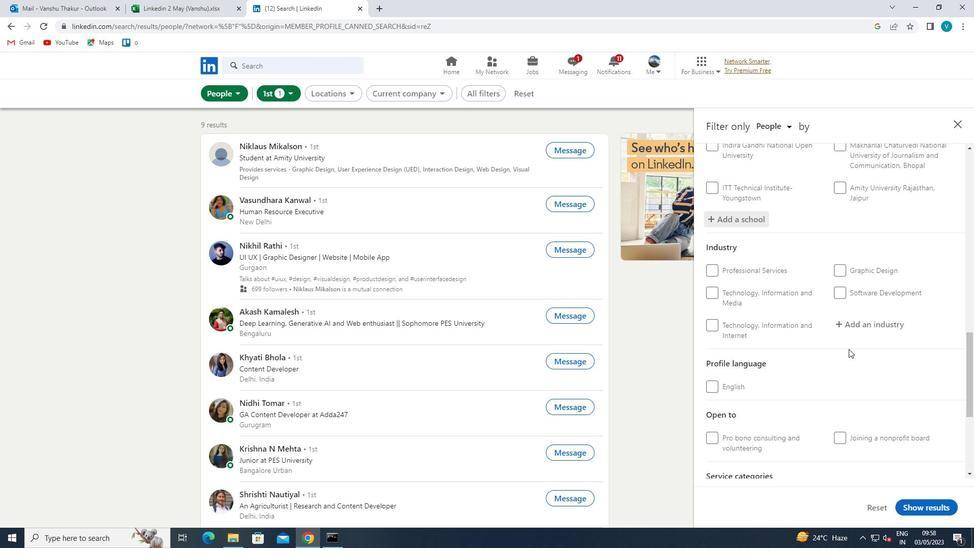 
Action: Mouse moved to (763, 385)
Screenshot: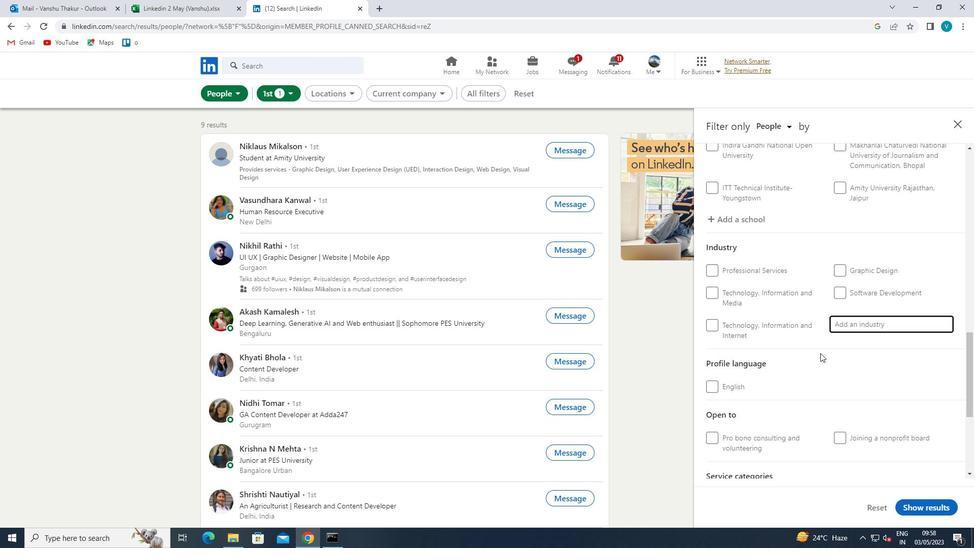 
Action: Key pressed <Key.shift>CLIMATE<Key.space>
Screenshot: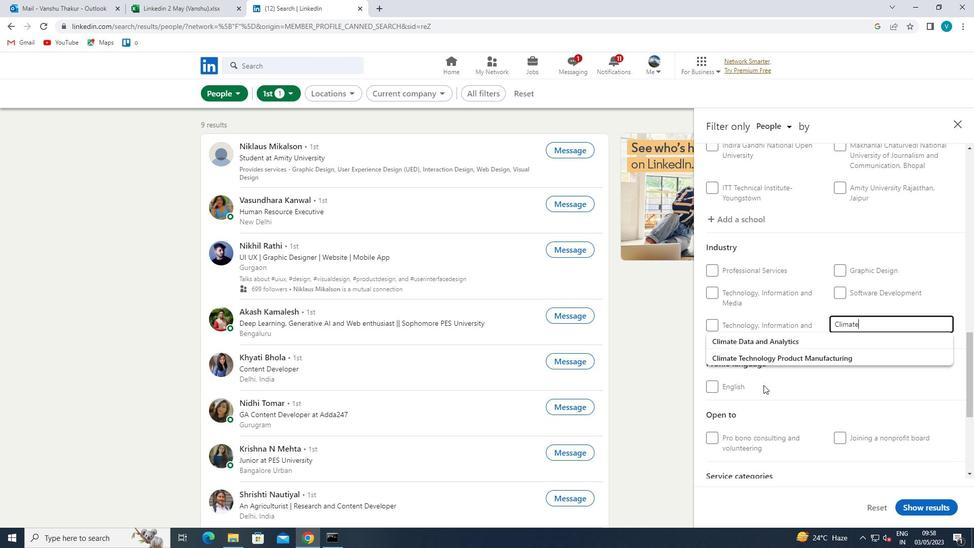 
Action: Mouse moved to (800, 359)
Screenshot: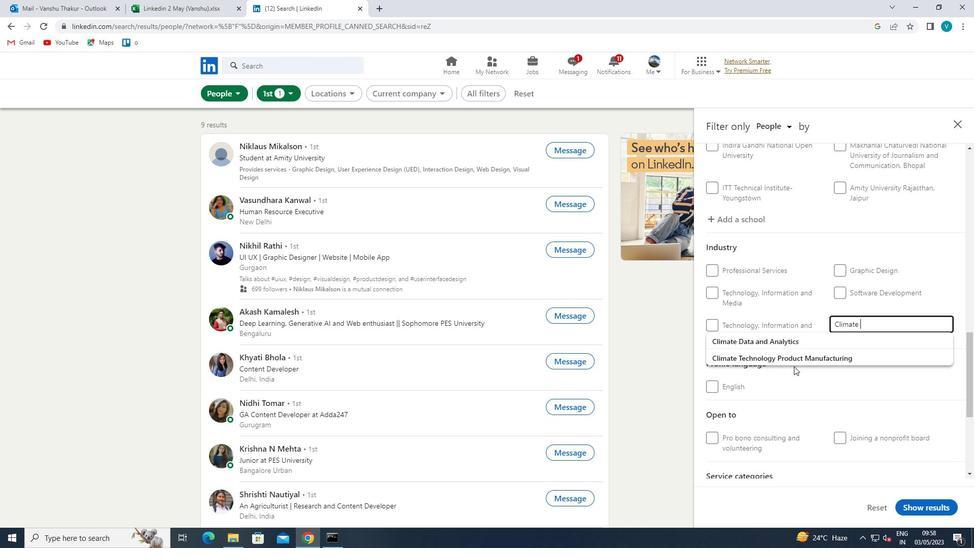 
Action: Mouse pressed left at (800, 359)
Screenshot: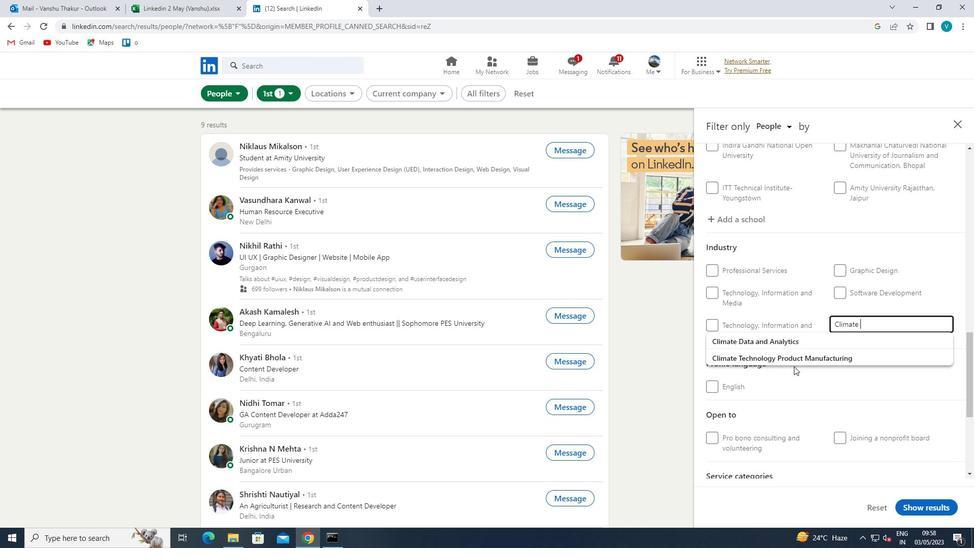 
Action: Mouse moved to (800, 359)
Screenshot: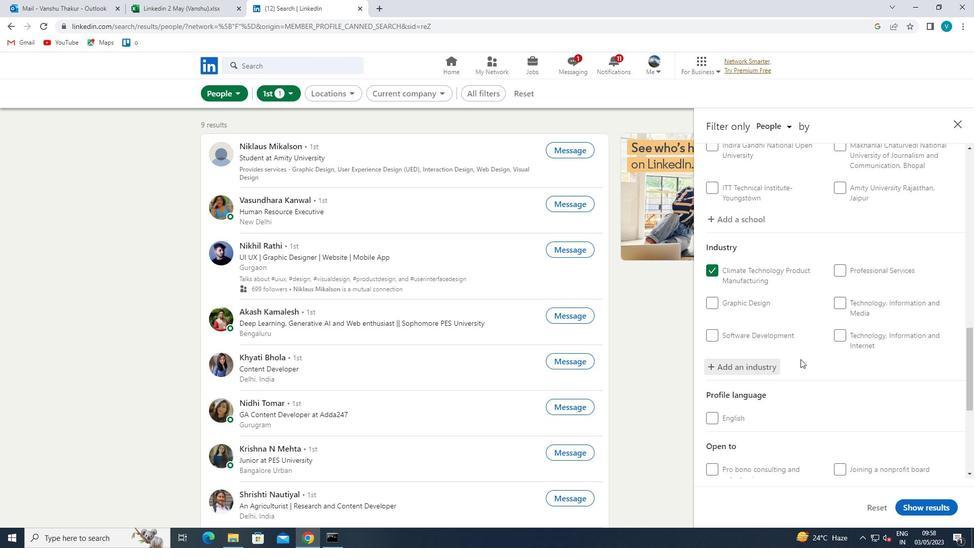 
Action: Mouse scrolled (800, 358) with delta (0, 0)
Screenshot: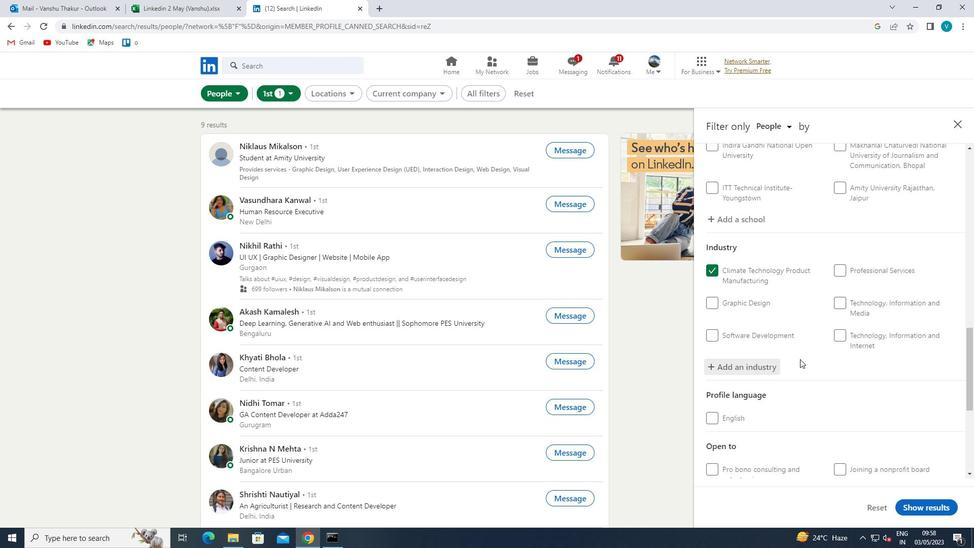 
Action: Mouse scrolled (800, 358) with delta (0, 0)
Screenshot: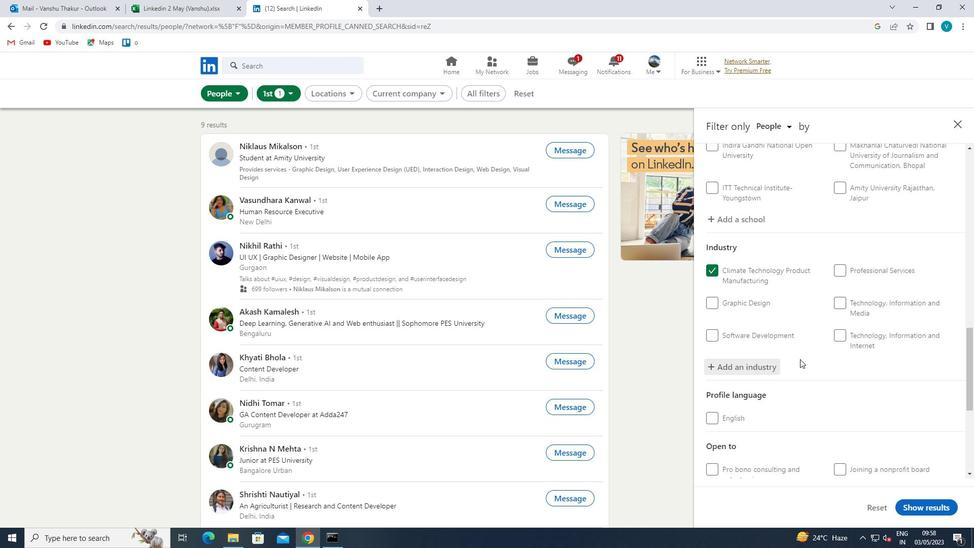 
Action: Mouse scrolled (800, 358) with delta (0, 0)
Screenshot: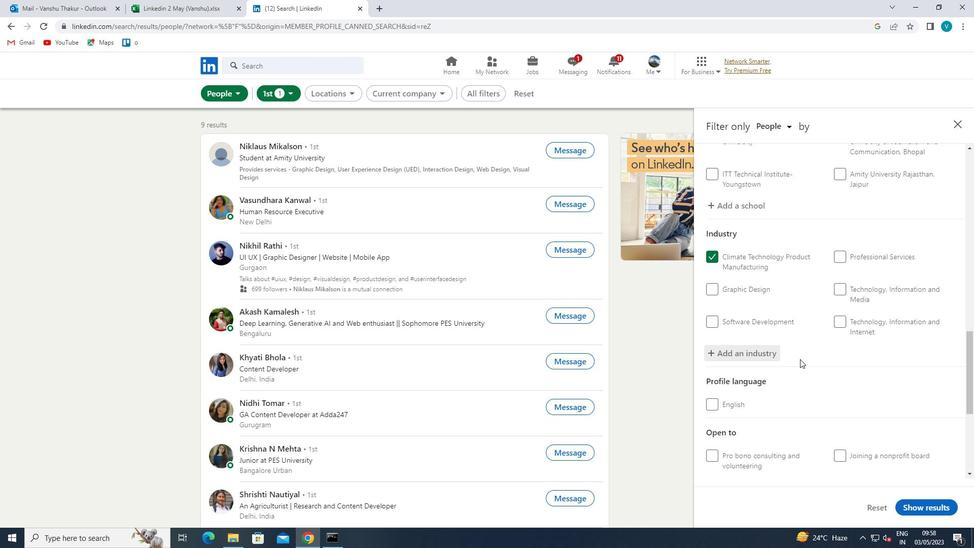 
Action: Mouse scrolled (800, 358) with delta (0, 0)
Screenshot: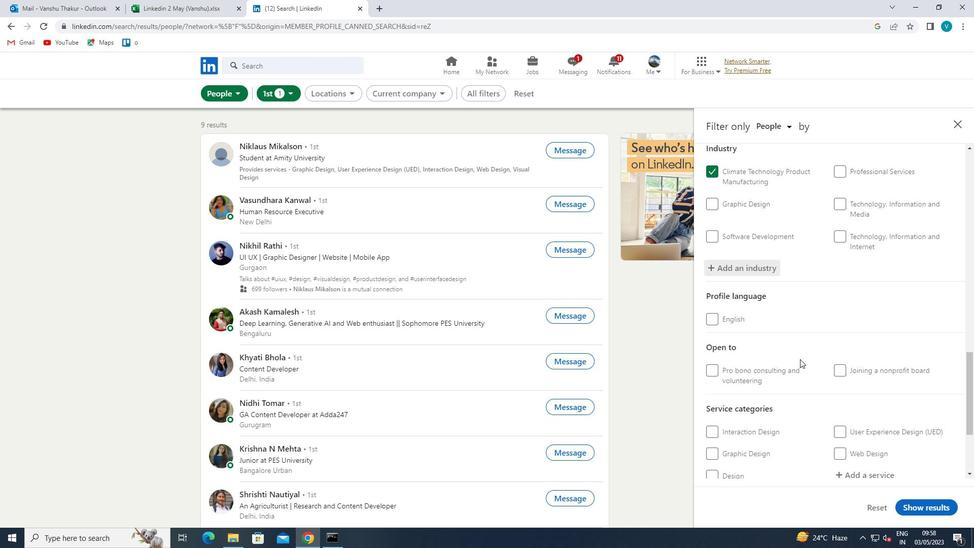 
Action: Mouse scrolled (800, 358) with delta (0, 0)
Screenshot: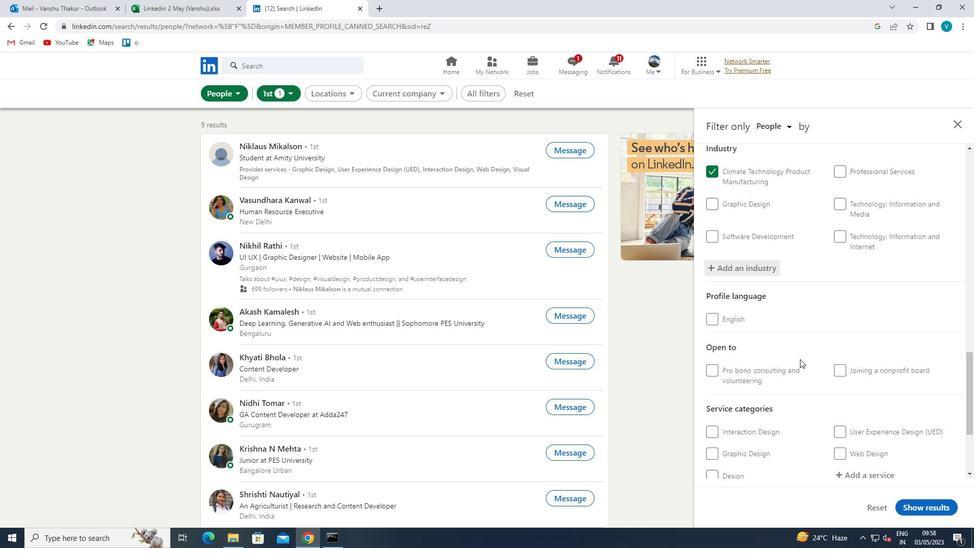 
Action: Mouse moved to (861, 337)
Screenshot: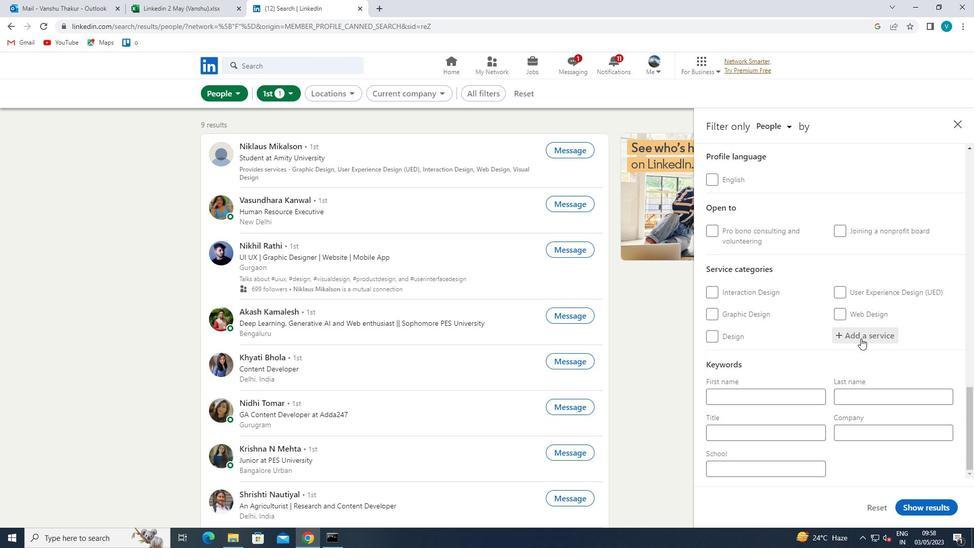 
Action: Mouse scrolled (861, 338) with delta (0, 0)
Screenshot: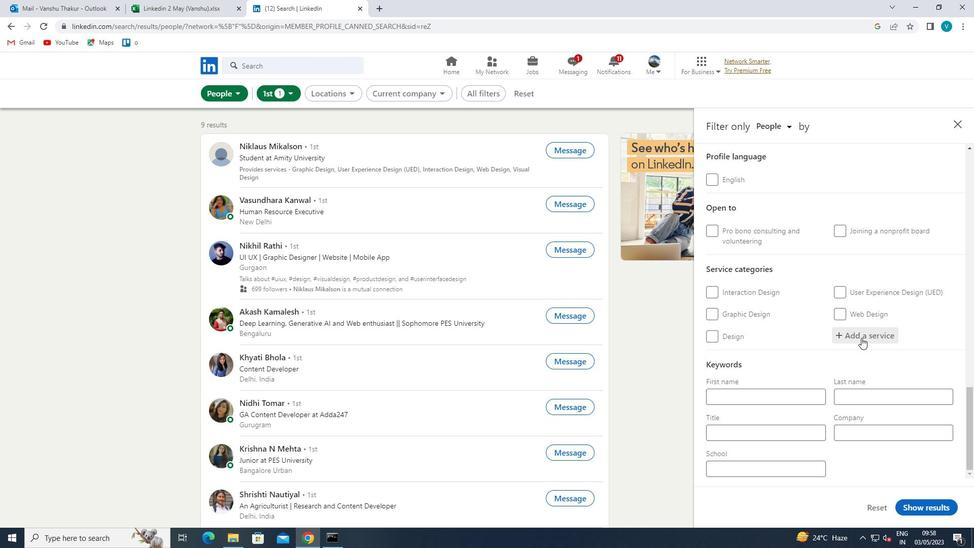 
Action: Mouse scrolled (861, 338) with delta (0, 0)
Screenshot: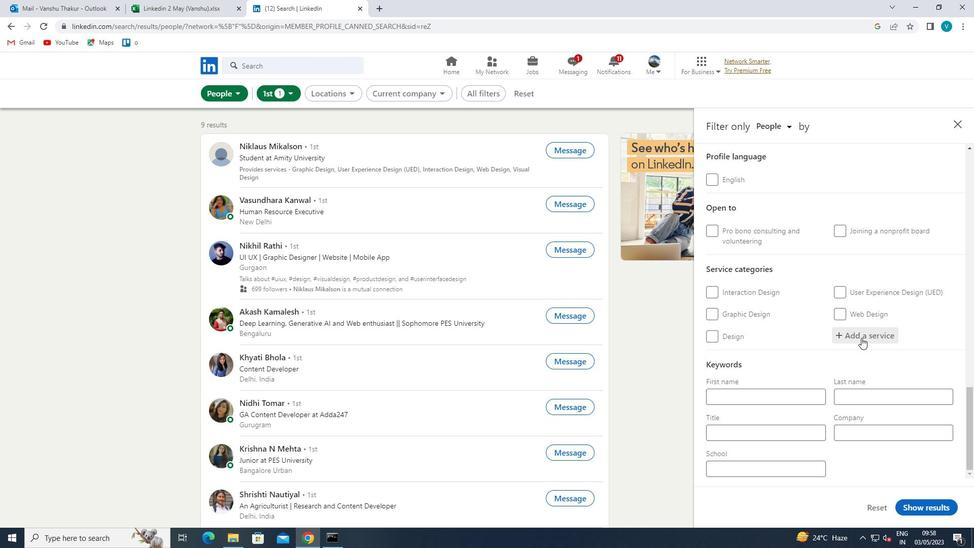 
Action: Mouse scrolled (861, 338) with delta (0, 0)
Screenshot: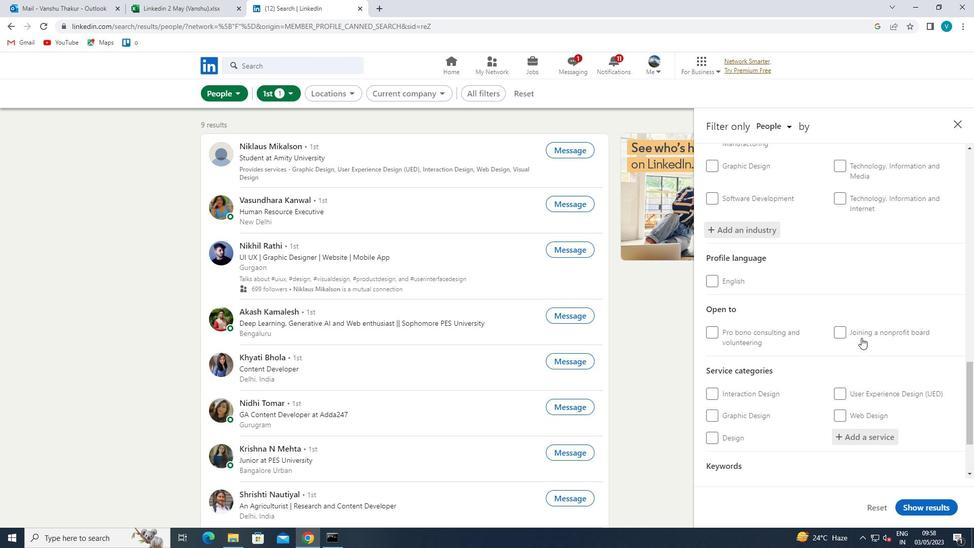 
Action: Mouse scrolled (861, 337) with delta (0, 0)
Screenshot: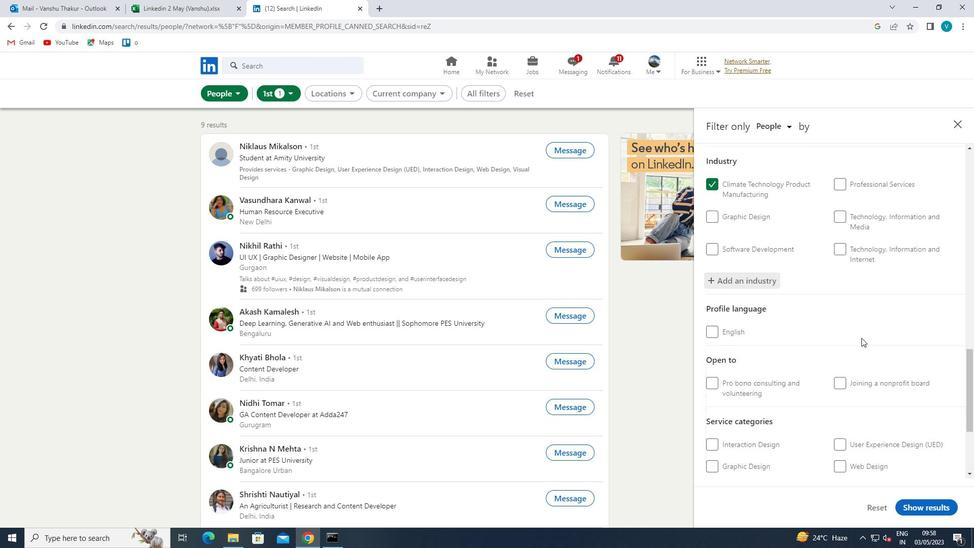 
Action: Mouse scrolled (861, 337) with delta (0, 0)
Screenshot: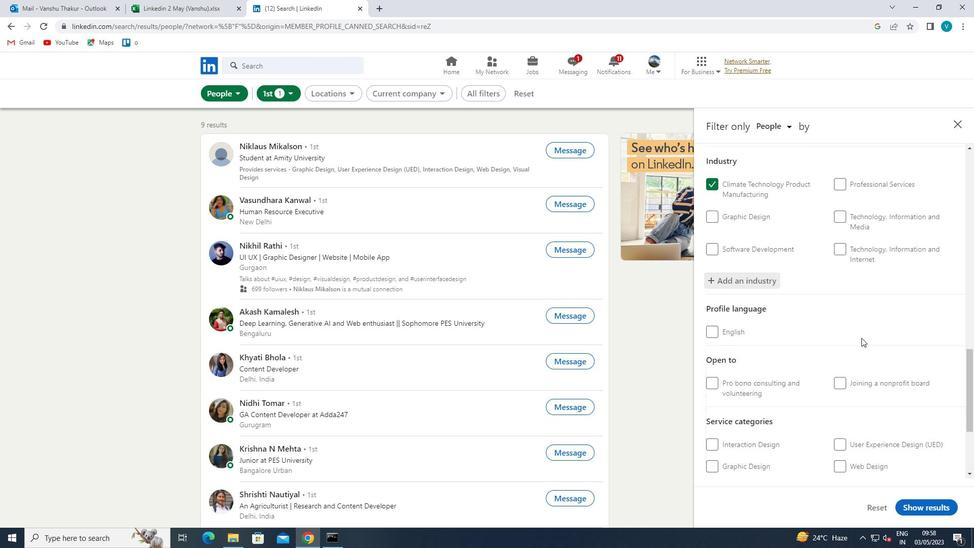 
Action: Mouse moved to (862, 389)
Screenshot: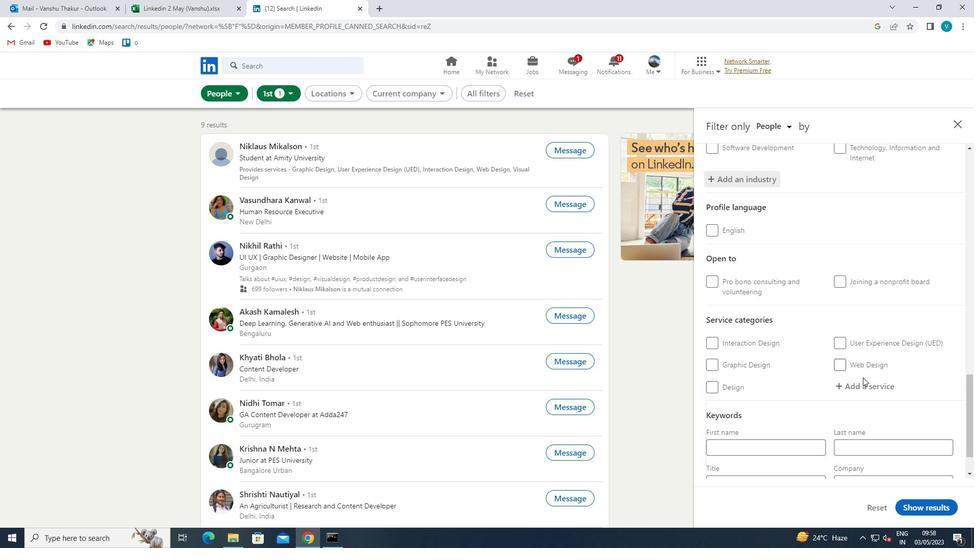 
Action: Mouse pressed left at (862, 389)
Screenshot: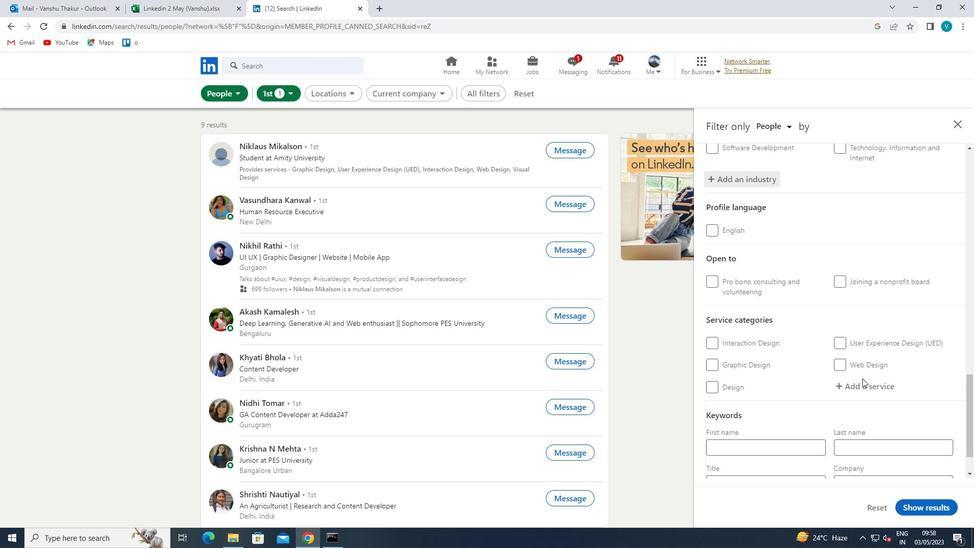 
Action: Mouse moved to (860, 391)
Screenshot: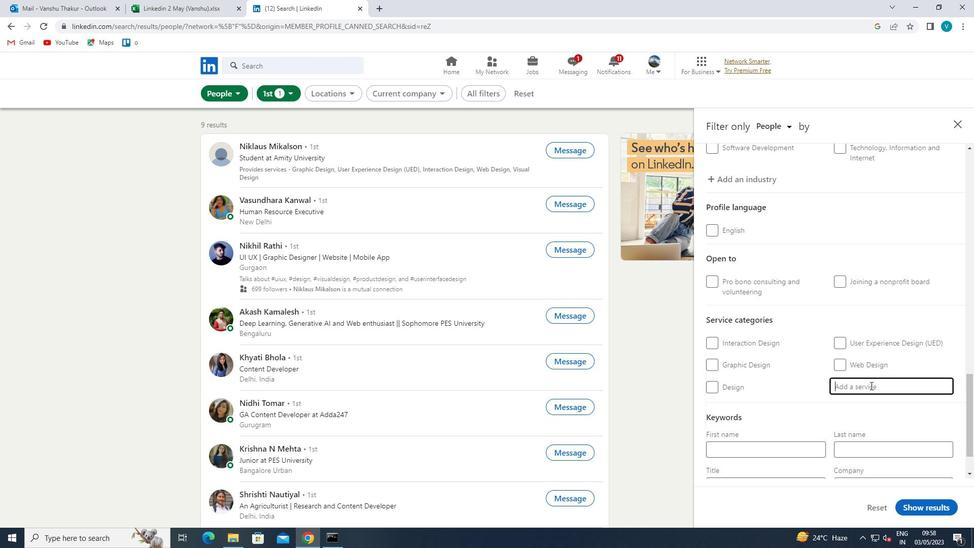 
Action: Key pressed <Key.shift>
Screenshot: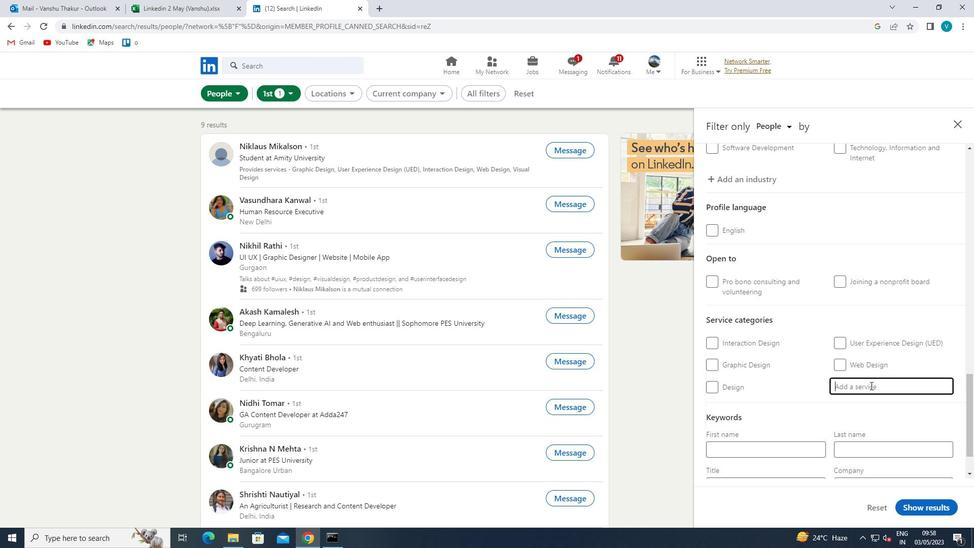 
Action: Mouse moved to (859, 391)
Screenshot: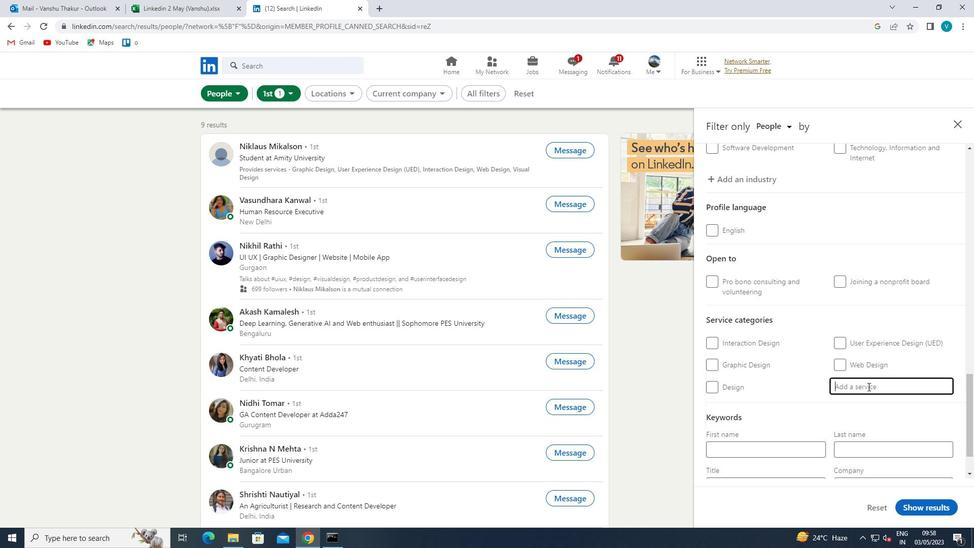 
Action: Key pressed HOME<Key.space><Key.shift>NET
Screenshot: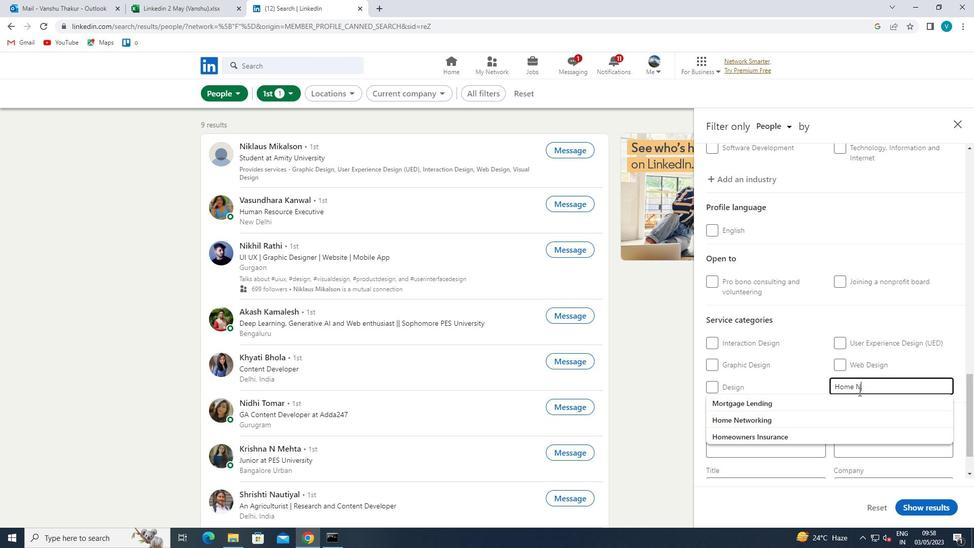 
Action: Mouse moved to (842, 402)
Screenshot: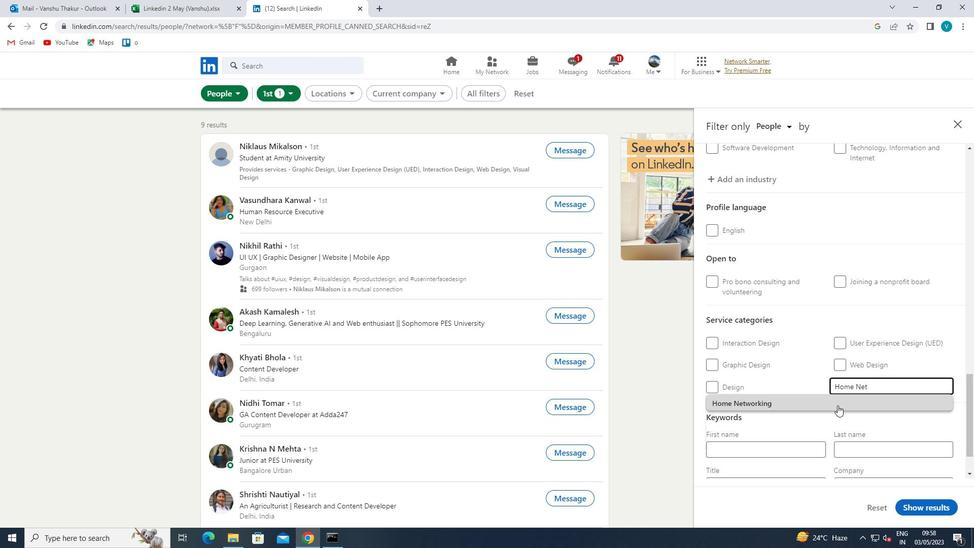 
Action: Mouse pressed left at (842, 402)
Screenshot: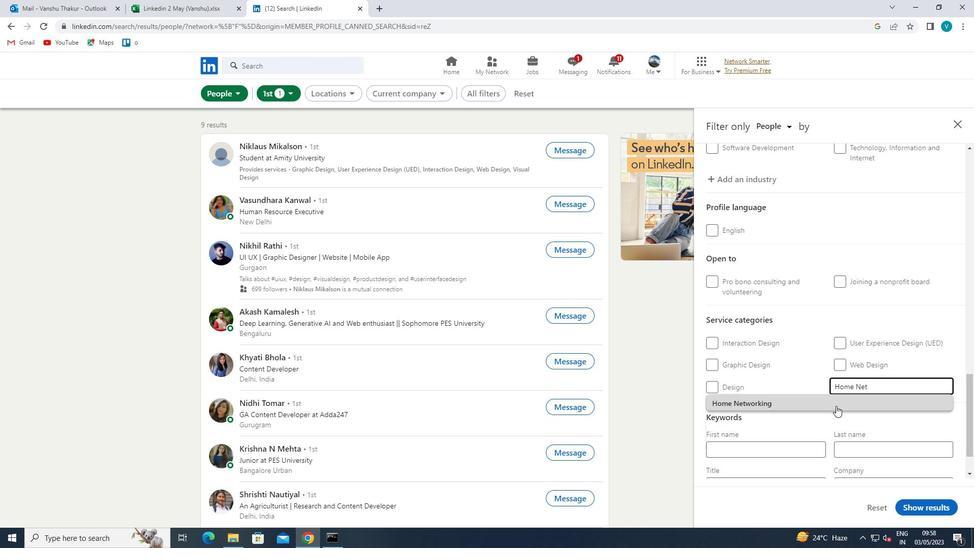 
Action: Mouse moved to (840, 403)
Screenshot: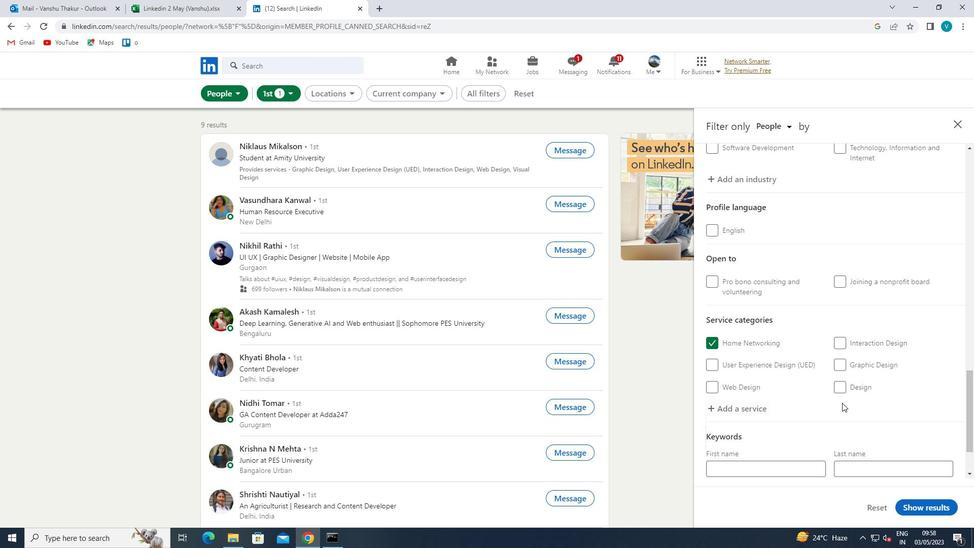 
Action: Mouse scrolled (840, 402) with delta (0, 0)
Screenshot: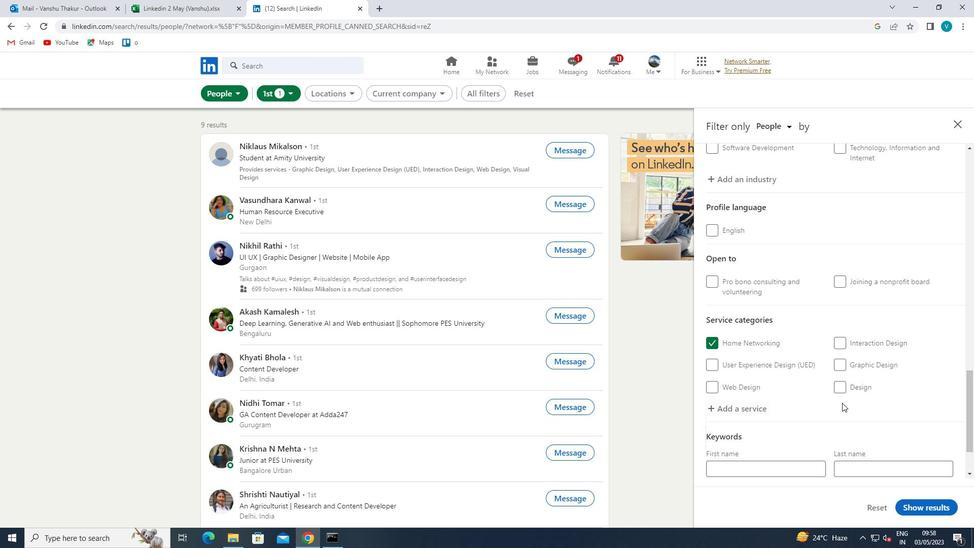 
Action: Mouse moved to (838, 405)
Screenshot: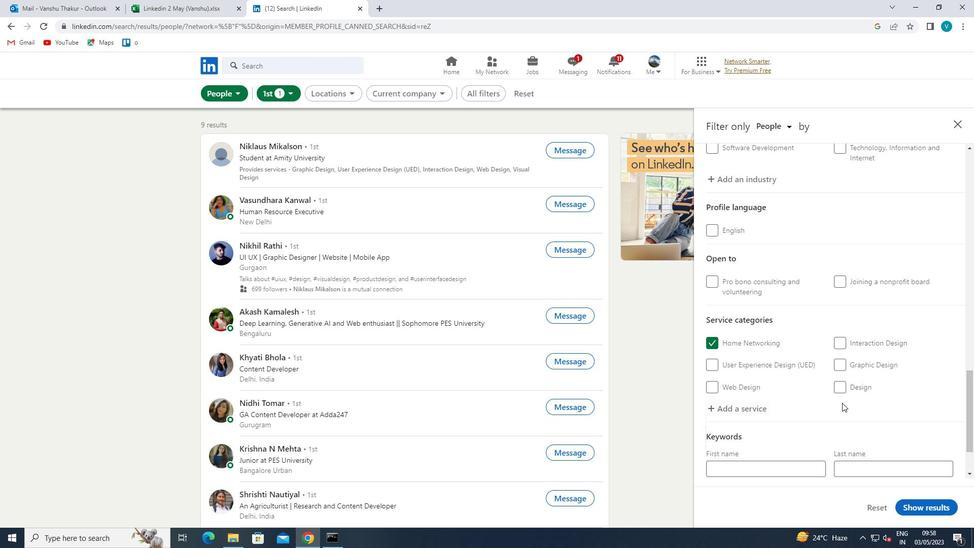 
Action: Mouse scrolled (838, 404) with delta (0, 0)
Screenshot: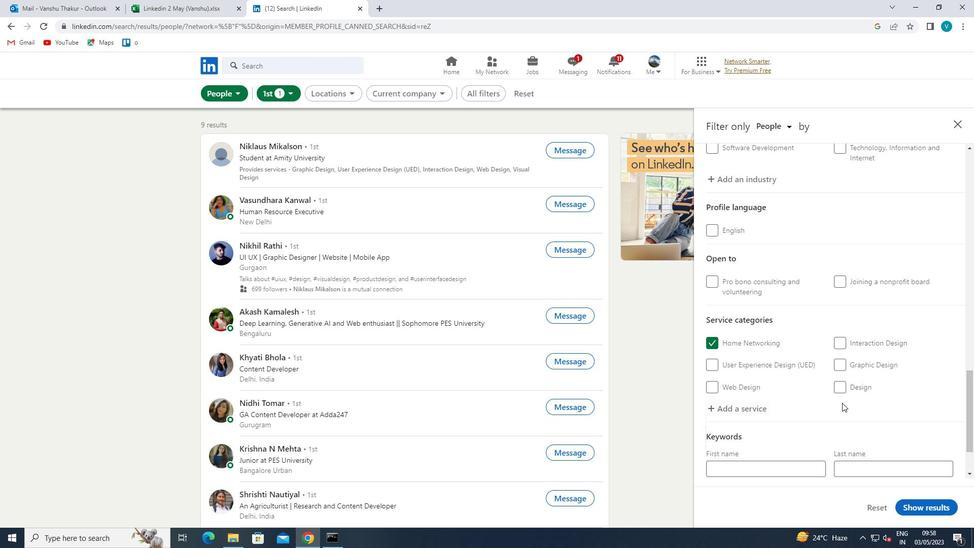 
Action: Mouse moved to (836, 406)
Screenshot: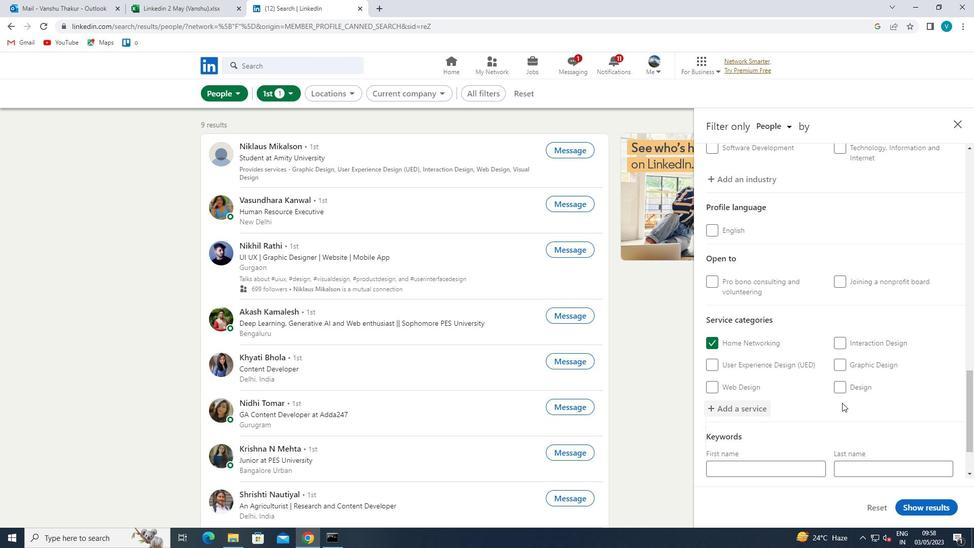 
Action: Mouse scrolled (836, 405) with delta (0, 0)
Screenshot: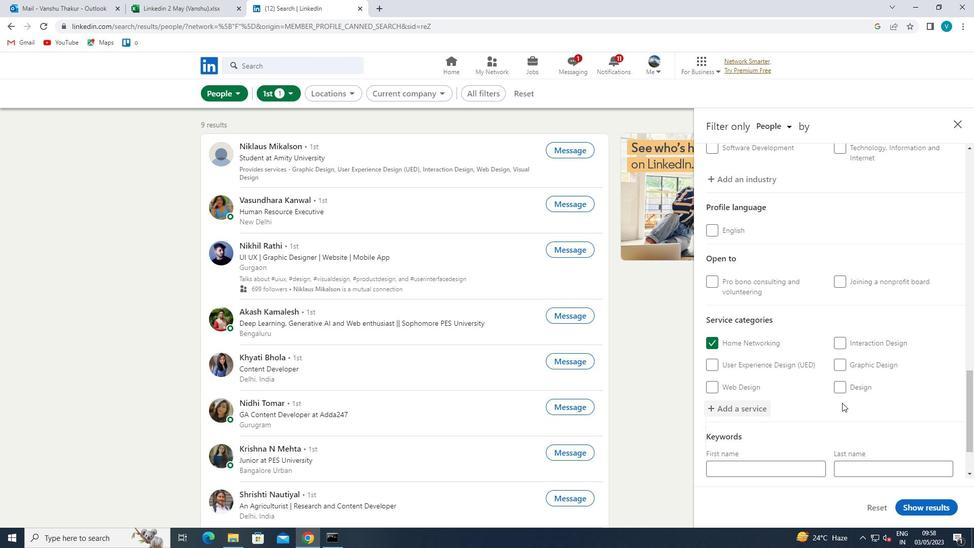 
Action: Mouse moved to (835, 407)
Screenshot: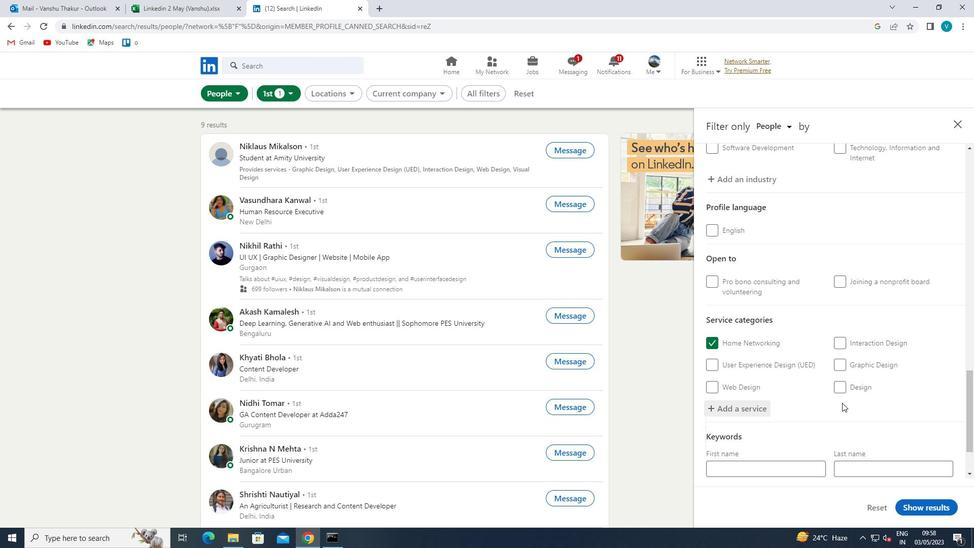 
Action: Mouse scrolled (835, 406) with delta (0, 0)
Screenshot: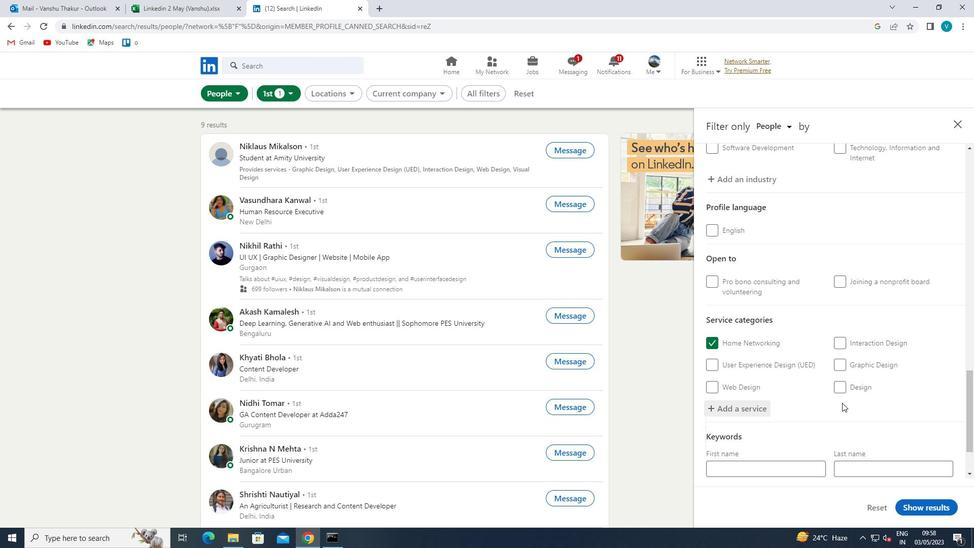 
Action: Mouse moved to (834, 407)
Screenshot: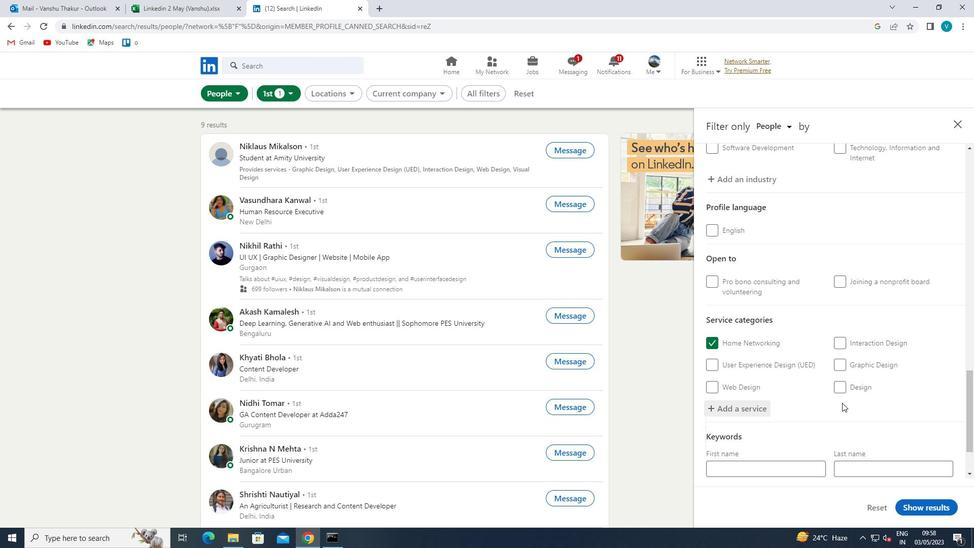 
Action: Mouse scrolled (834, 406) with delta (0, 0)
Screenshot: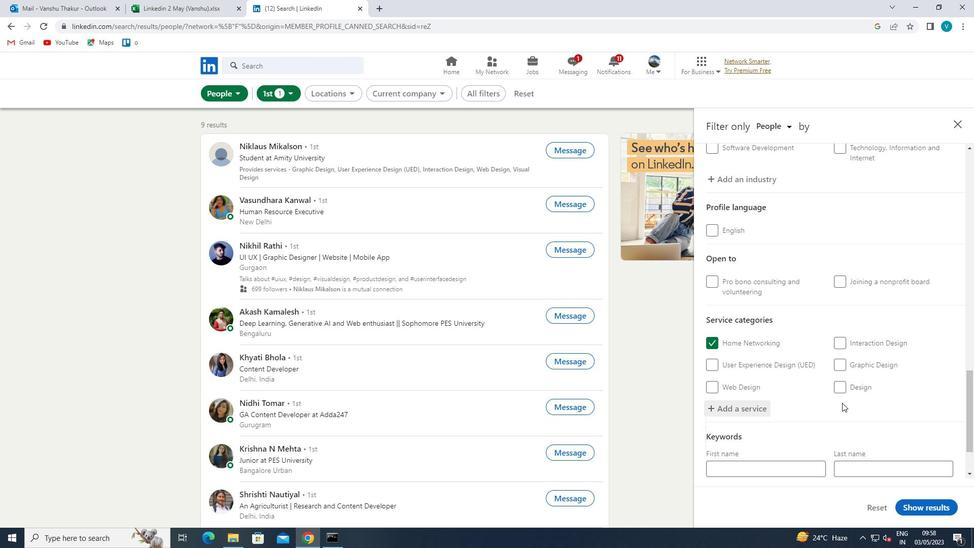 
Action: Mouse moved to (800, 430)
Screenshot: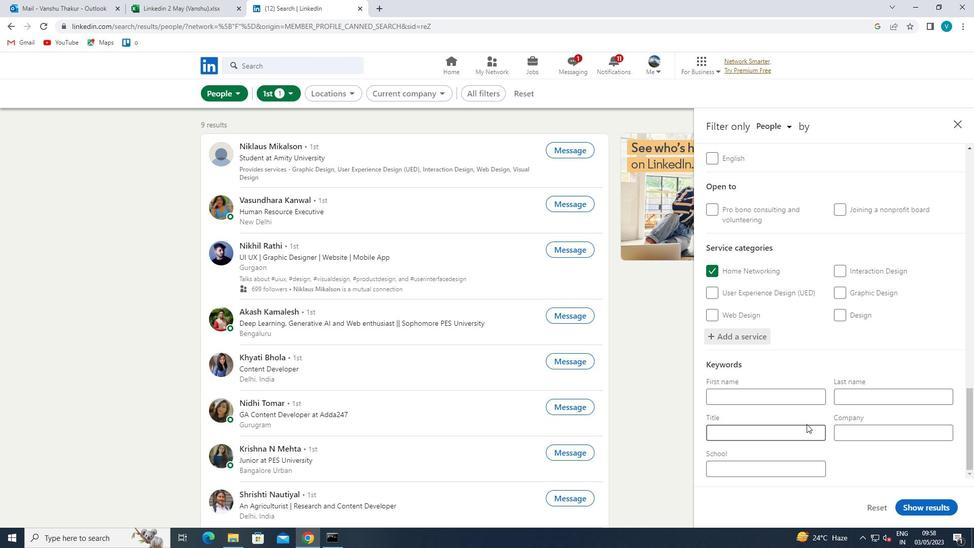 
Action: Mouse pressed left at (800, 430)
Screenshot: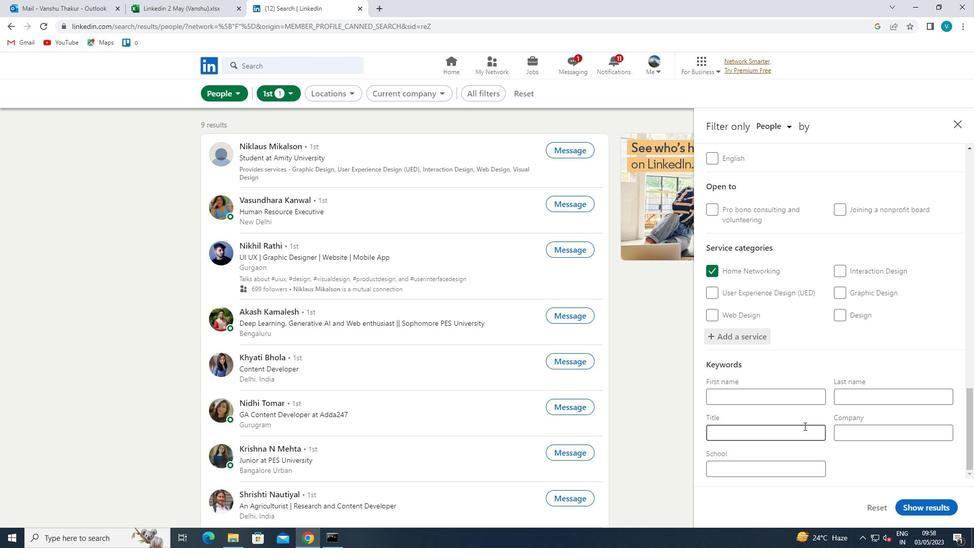 
Action: Key pressed <Key.shift>SCREENWRITER<Key.space>
Screenshot: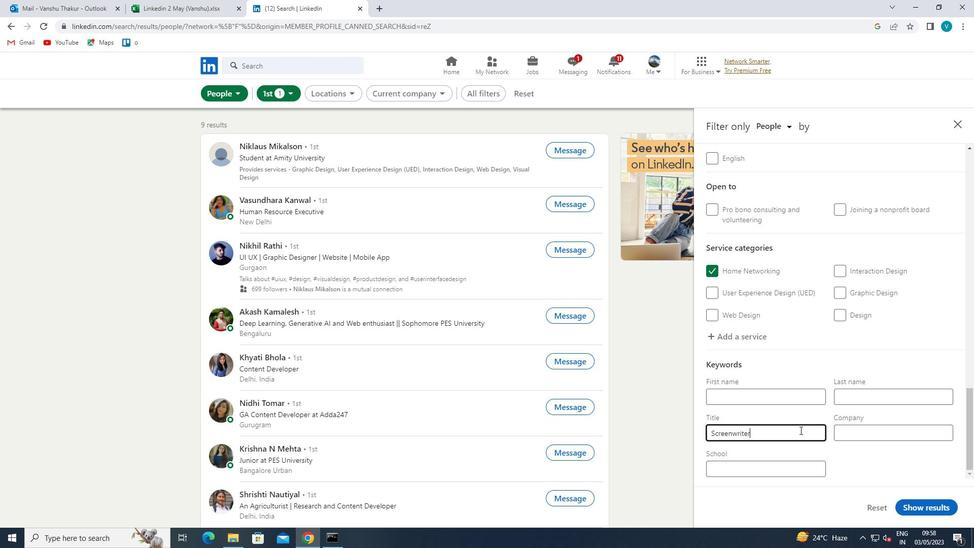 
Action: Mouse moved to (929, 506)
Screenshot: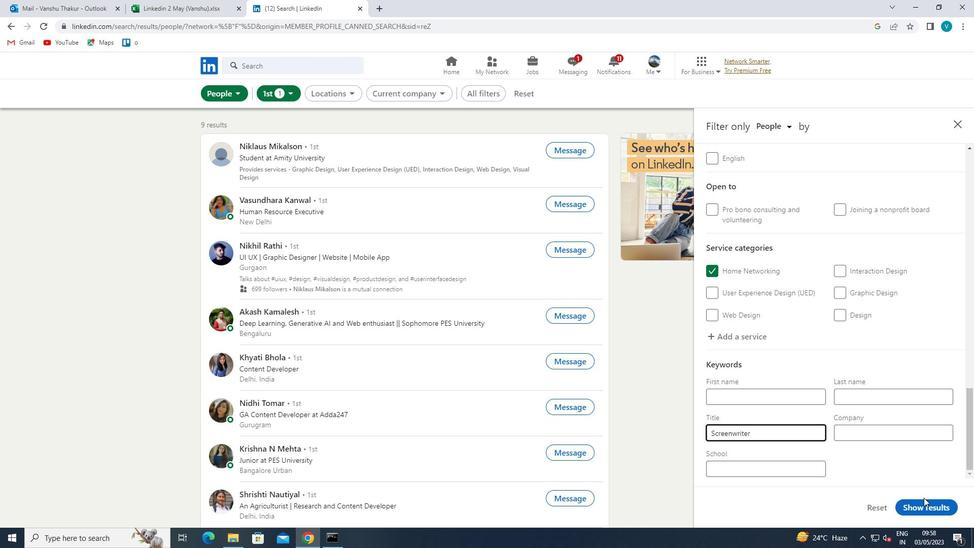 
Action: Mouse pressed left at (929, 506)
Screenshot: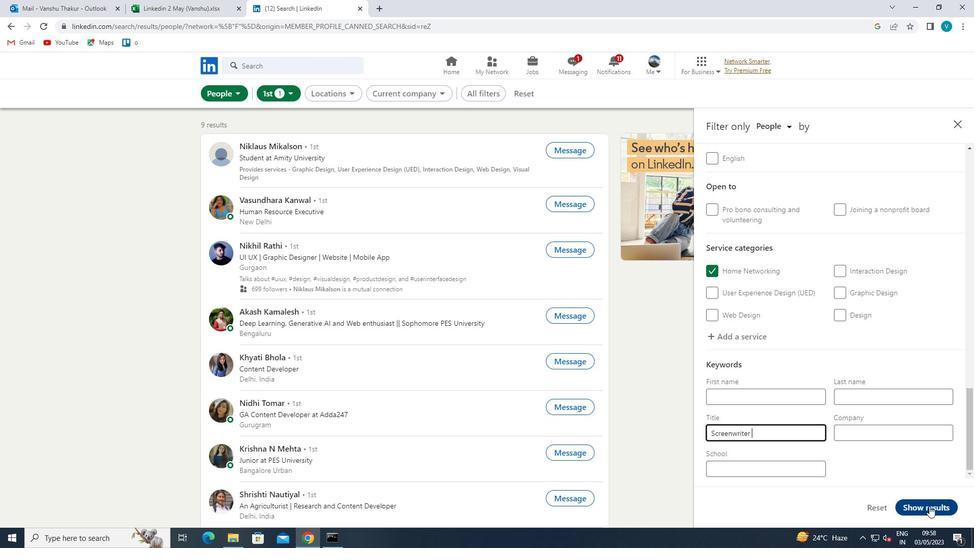 
Action: Mouse moved to (929, 507)
Screenshot: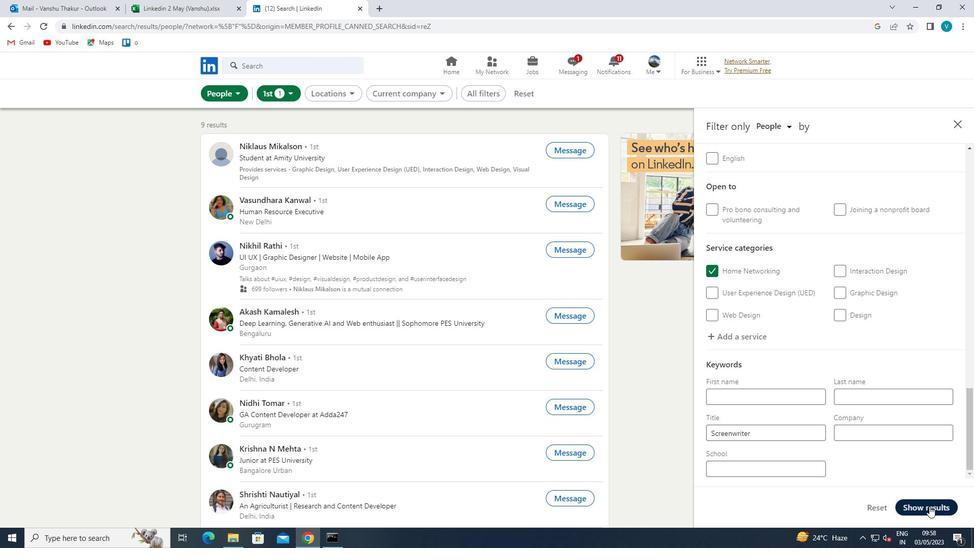 
